 Task: Add Attachment from computer to Card Card0000000053 in Board Board0000000014 in Workspace WS0000000005 in Trello. Add Cover Purple to Card Card0000000053 in Board Board0000000014 in Workspace WS0000000005 in Trello. Add "Move Card To …" Button titled Button0000000053 to "top" of the list "To Do" to Card Card0000000053 in Board Board0000000014 in Workspace WS0000000005 in Trello. Add Description DS0000000053 to Card Card0000000053 in Board Board0000000014 in Workspace WS0000000005 in Trello. Add Comment CM0000000053 to Card Card0000000053 in Board Board0000000014 in Workspace WS0000000005 in Trello
Action: Mouse moved to (416, 461)
Screenshot: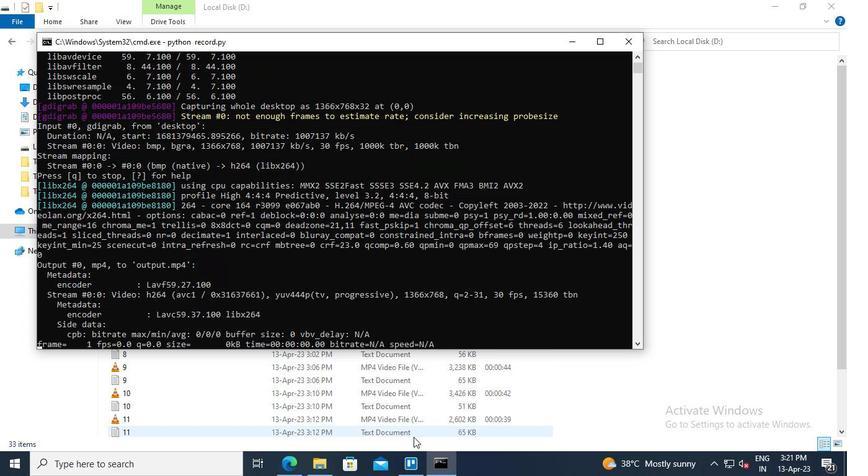 
Action: Mouse pressed left at (416, 461)
Screenshot: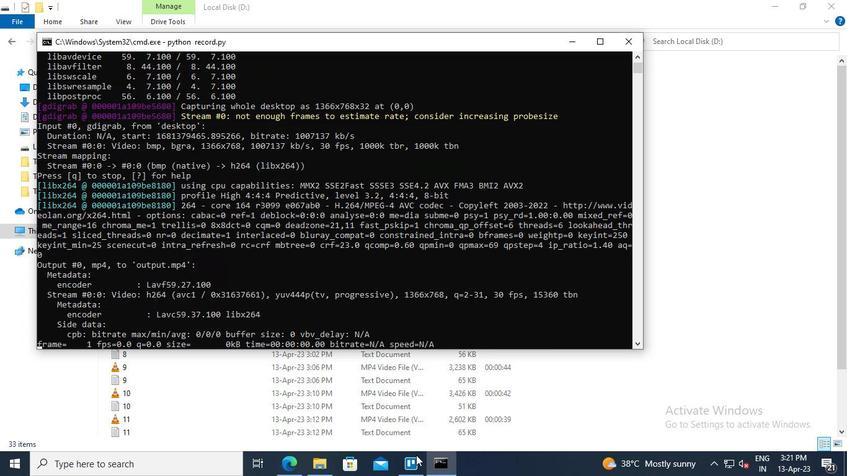 
Action: Mouse moved to (248, 142)
Screenshot: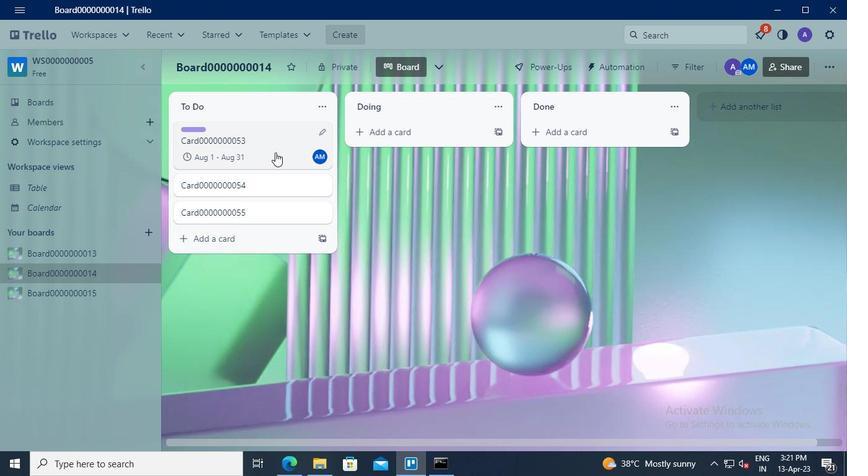 
Action: Mouse pressed left at (248, 142)
Screenshot: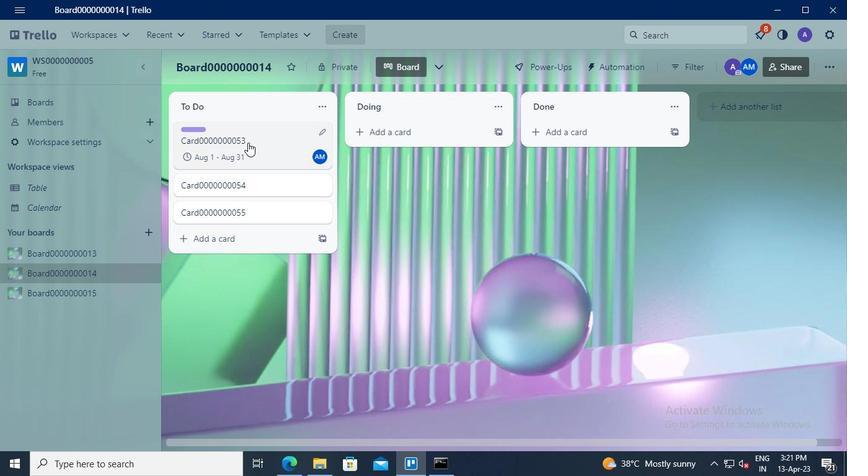 
Action: Mouse moved to (576, 261)
Screenshot: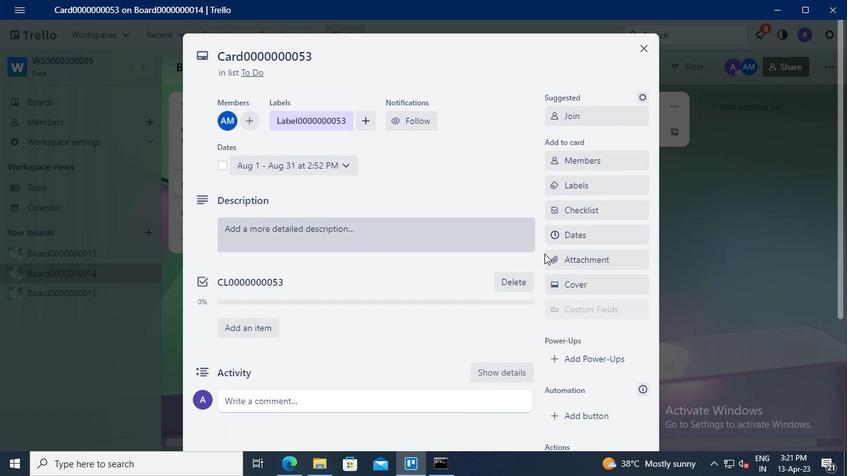 
Action: Mouse pressed left at (576, 261)
Screenshot: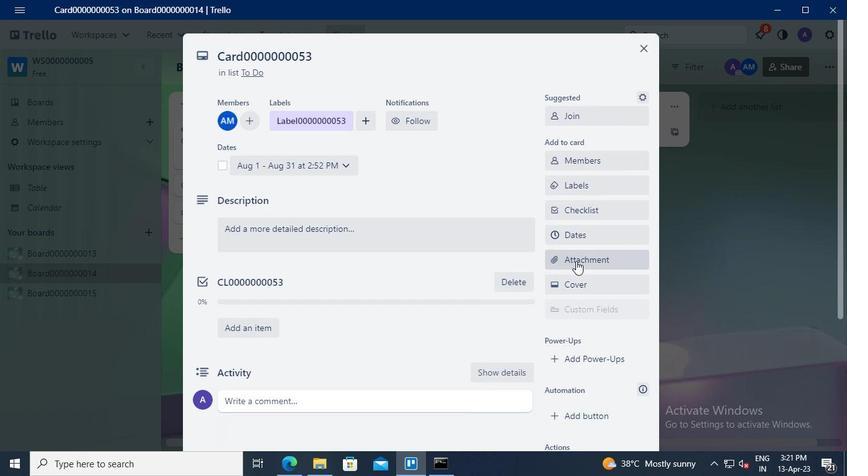 
Action: Mouse moved to (585, 105)
Screenshot: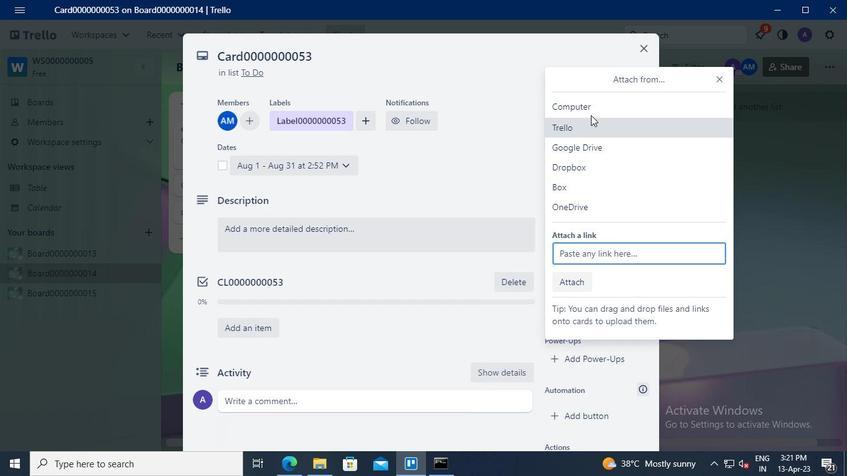 
Action: Mouse pressed left at (585, 105)
Screenshot: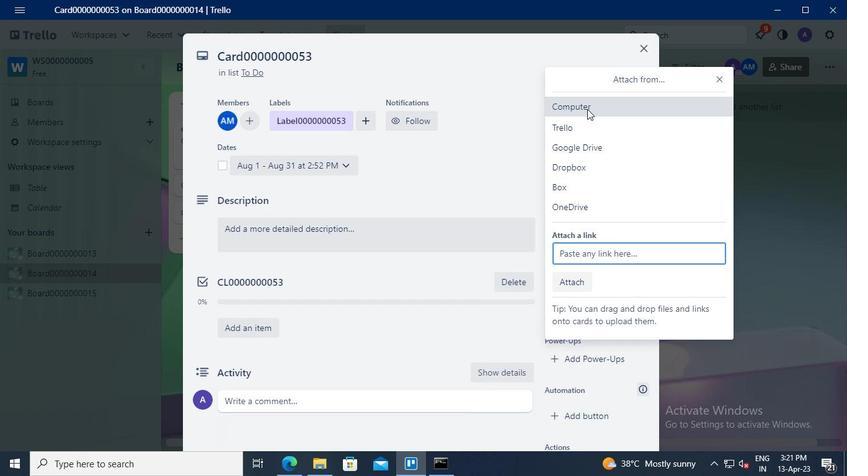 
Action: Mouse moved to (257, 110)
Screenshot: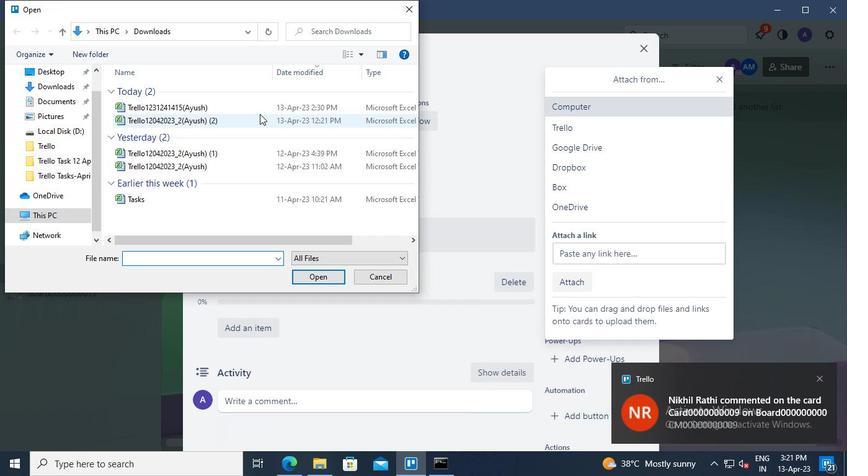 
Action: Mouse pressed left at (257, 110)
Screenshot: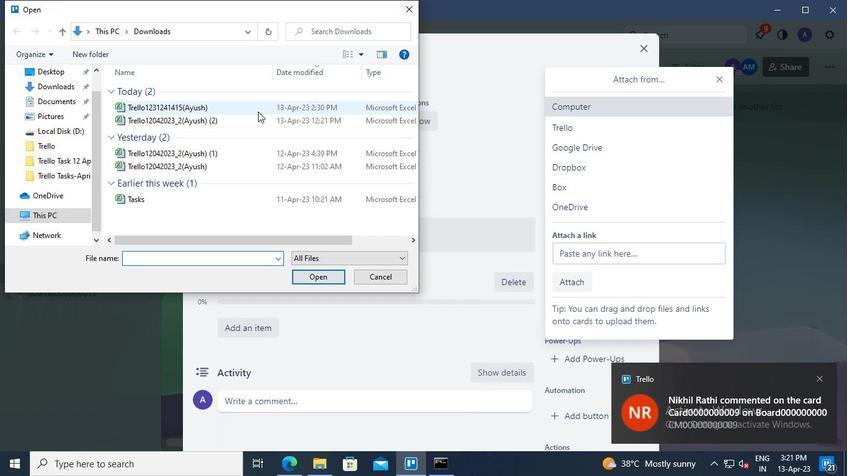 
Action: Mouse moved to (333, 273)
Screenshot: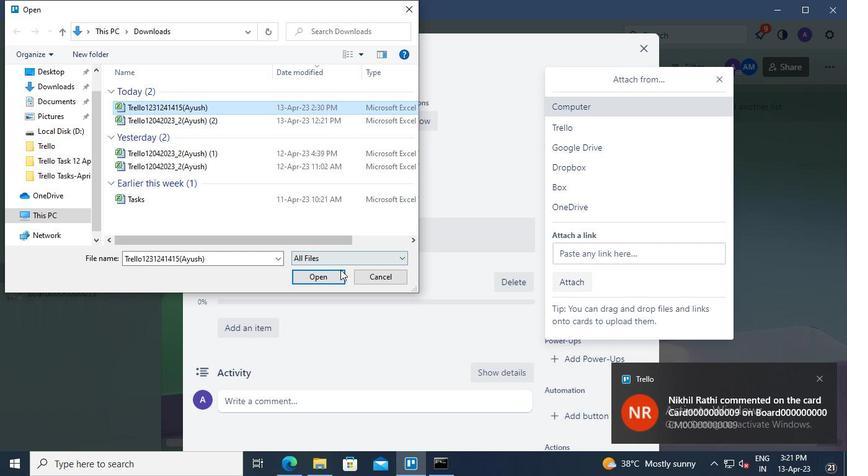 
Action: Mouse pressed left at (333, 273)
Screenshot: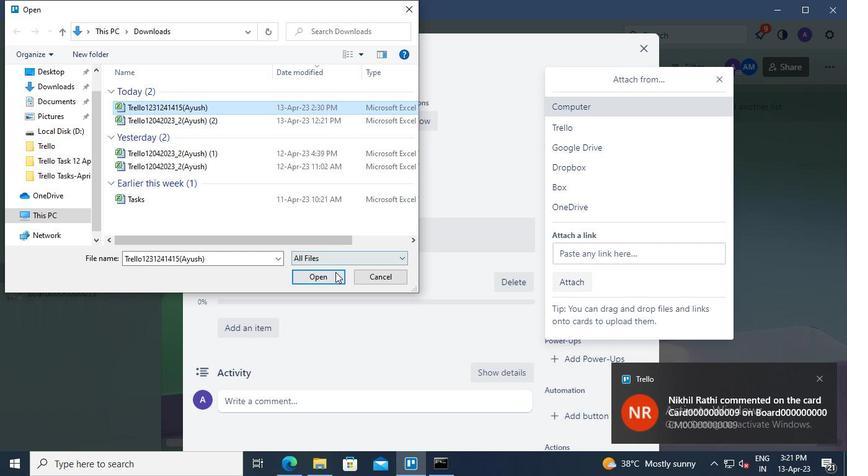
Action: Mouse moved to (568, 281)
Screenshot: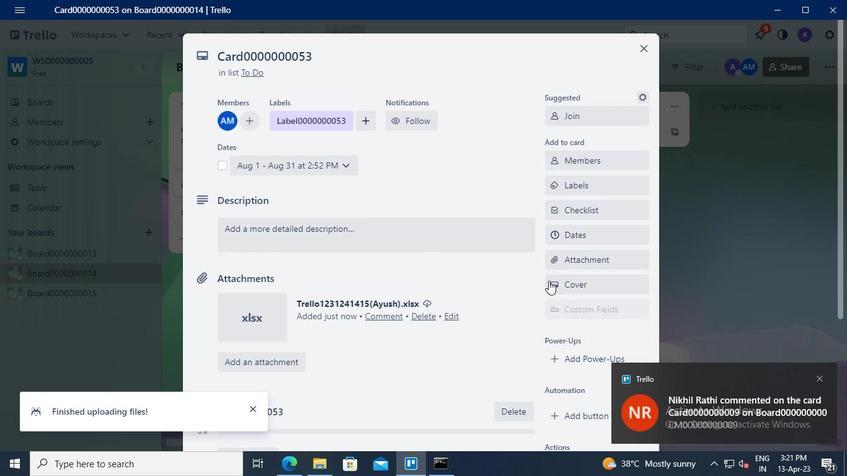 
Action: Mouse pressed left at (568, 281)
Screenshot: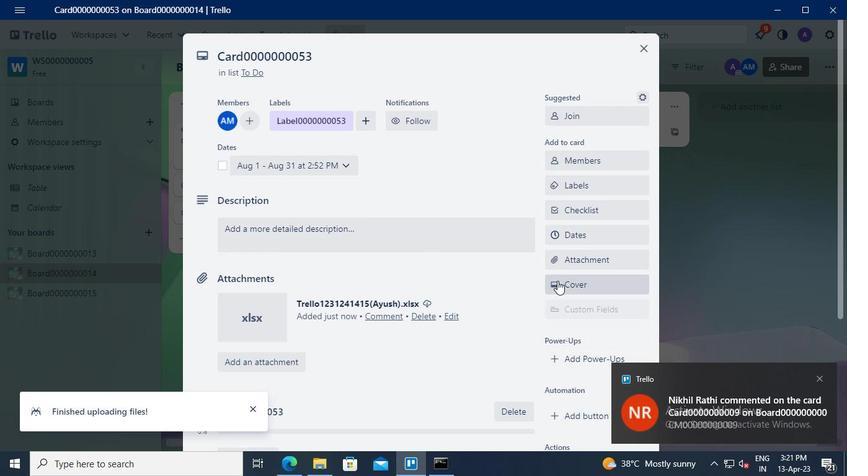 
Action: Mouse moved to (707, 204)
Screenshot: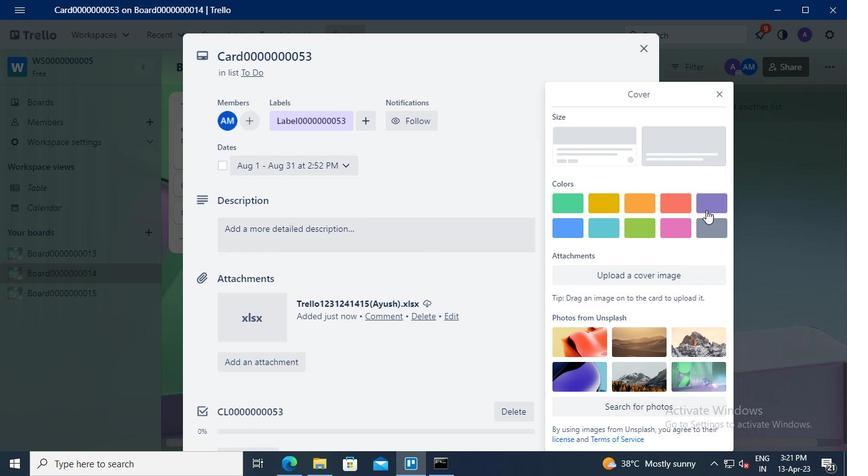 
Action: Mouse pressed left at (707, 204)
Screenshot: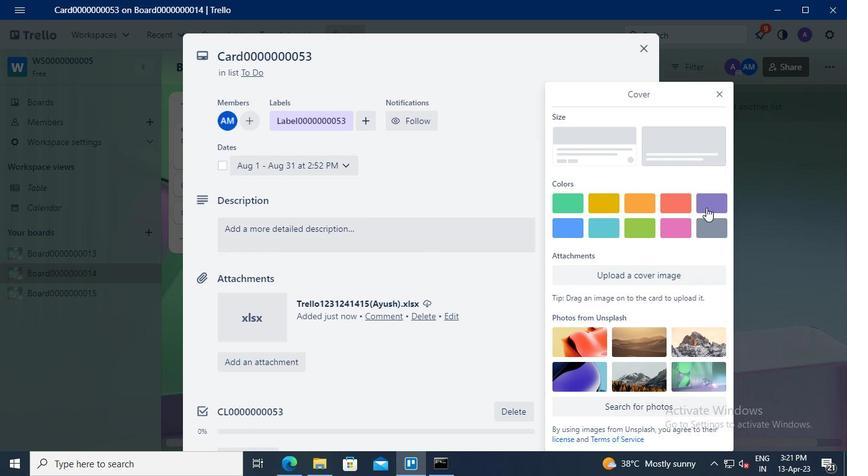 
Action: Mouse moved to (721, 73)
Screenshot: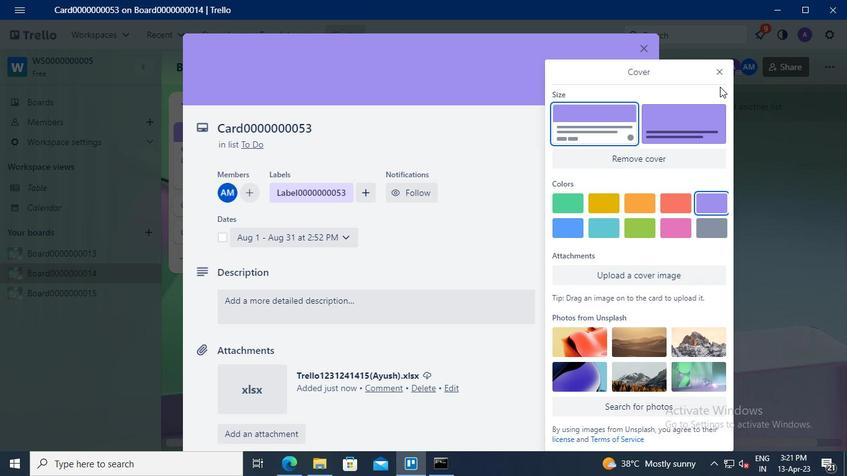 
Action: Mouse pressed left at (721, 73)
Screenshot: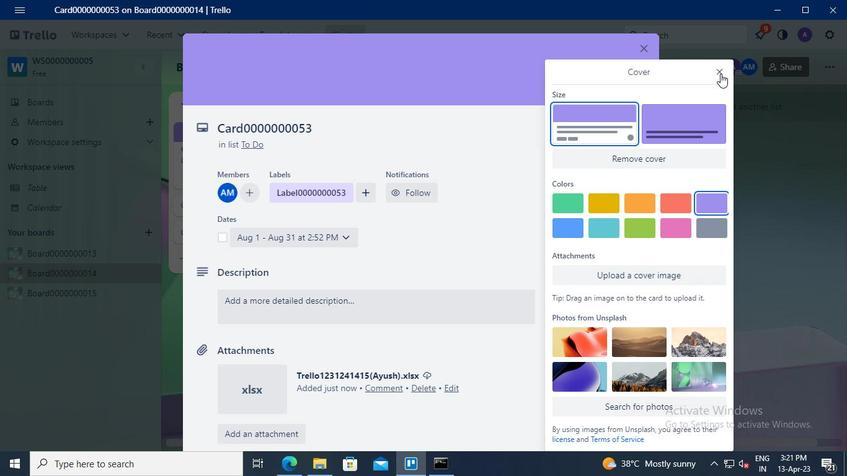 
Action: Mouse moved to (603, 274)
Screenshot: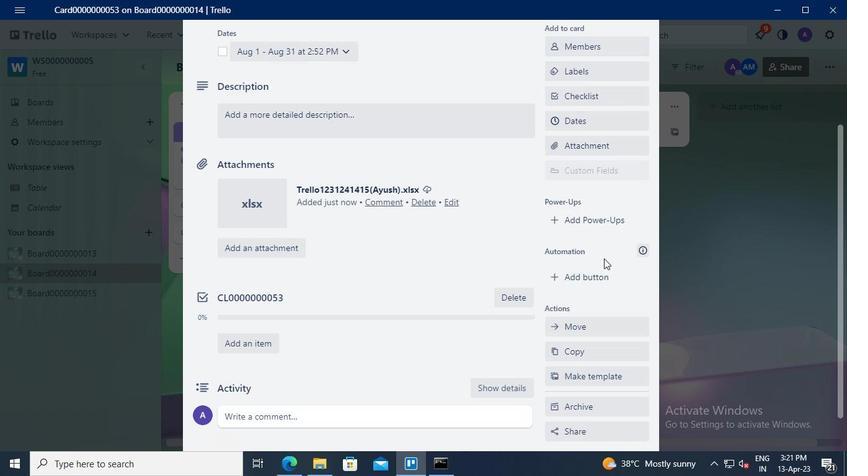 
Action: Mouse pressed left at (603, 274)
Screenshot: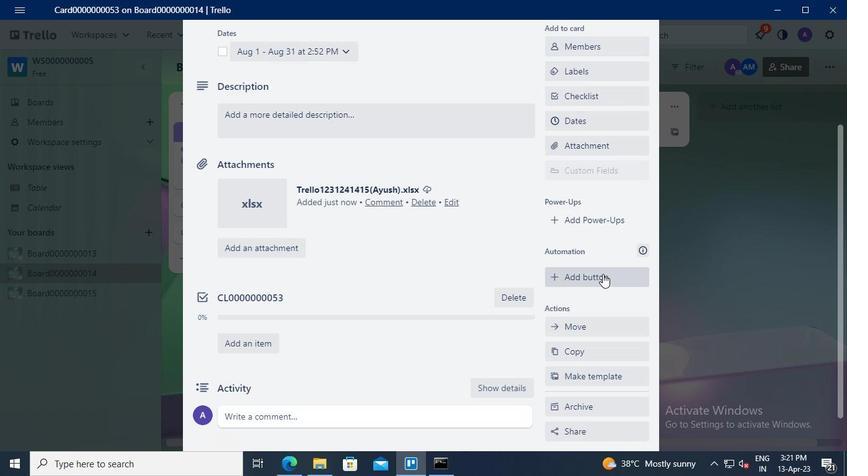 
Action: Mouse moved to (622, 119)
Screenshot: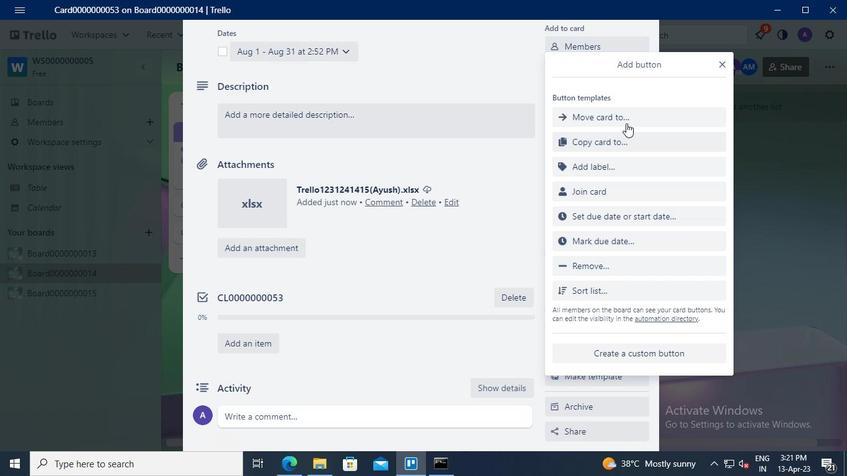 
Action: Mouse pressed left at (622, 119)
Screenshot: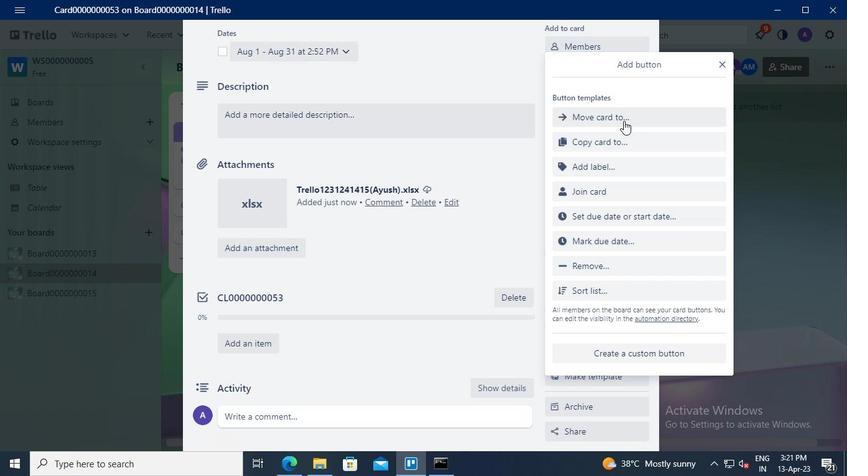 
Action: Keyboard Key.shift
Screenshot: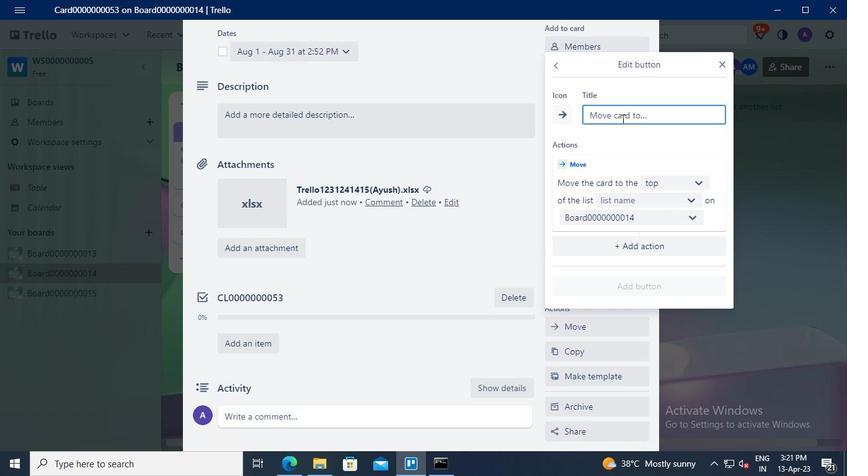 
Action: Keyboard B
Screenshot: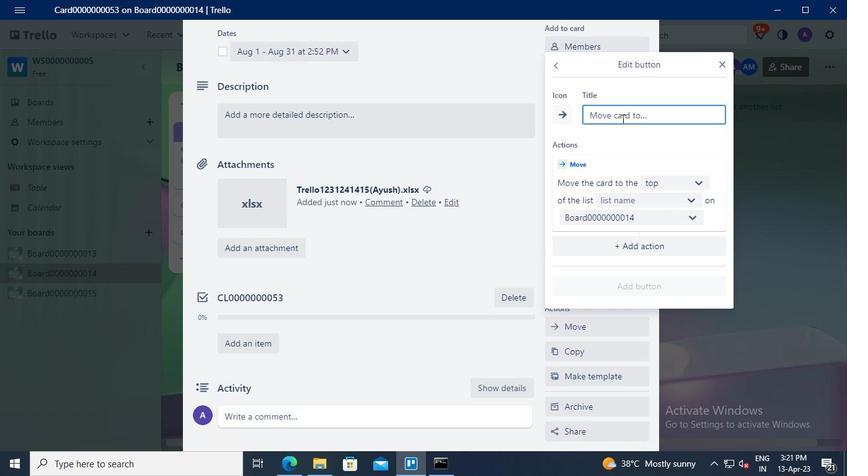 
Action: Keyboard u
Screenshot: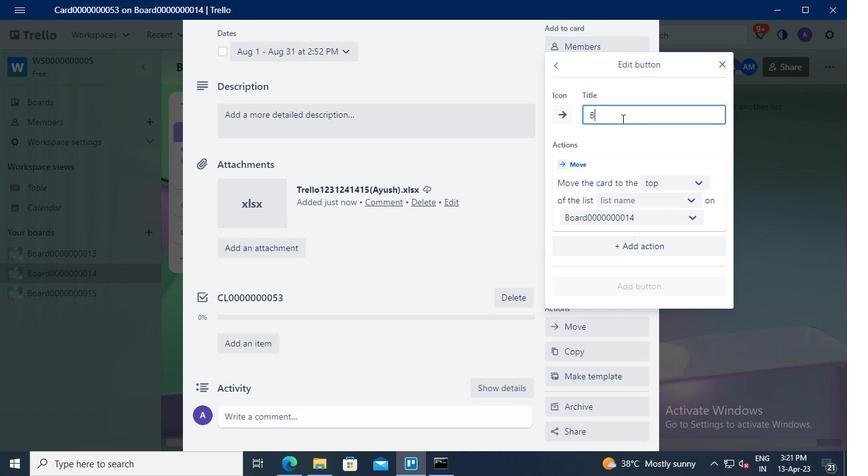 
Action: Keyboard t
Screenshot: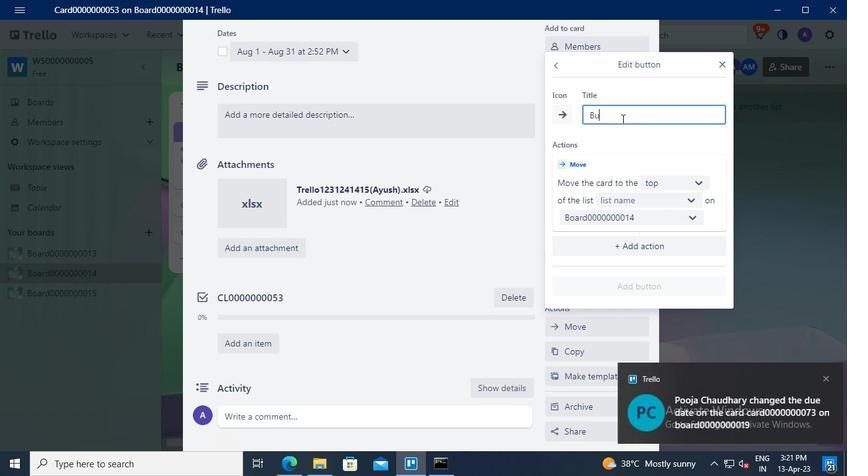 
Action: Keyboard t
Screenshot: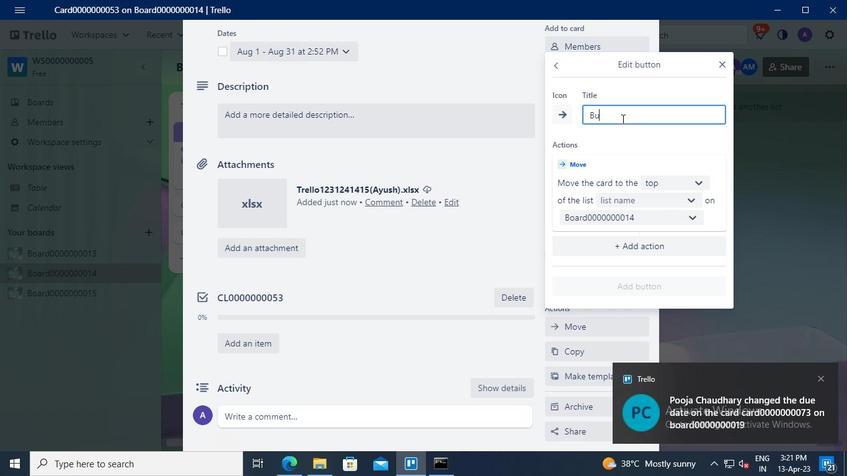 
Action: Keyboard o
Screenshot: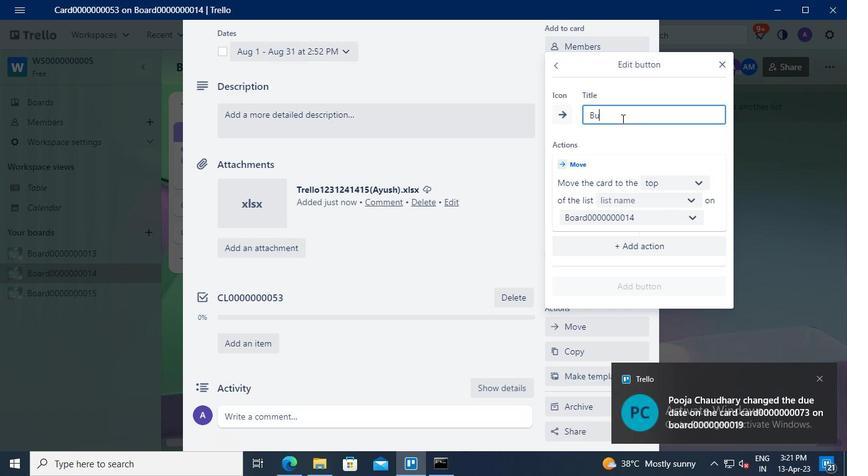 
Action: Keyboard n
Screenshot: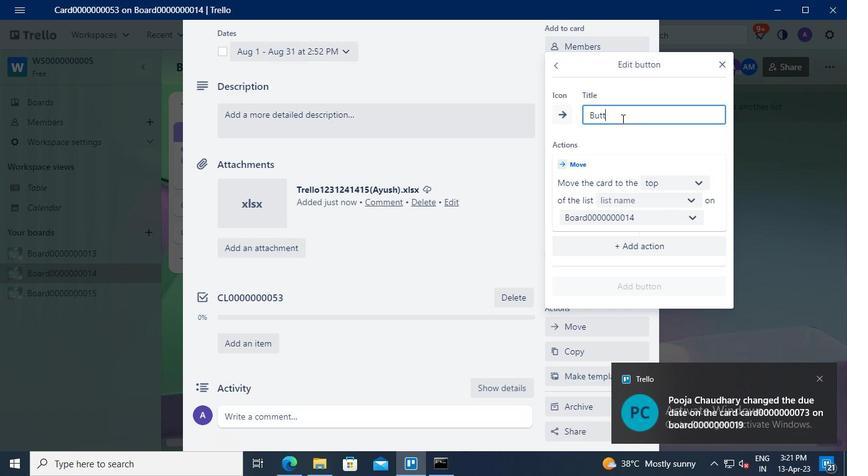
Action: Keyboard <96>
Screenshot: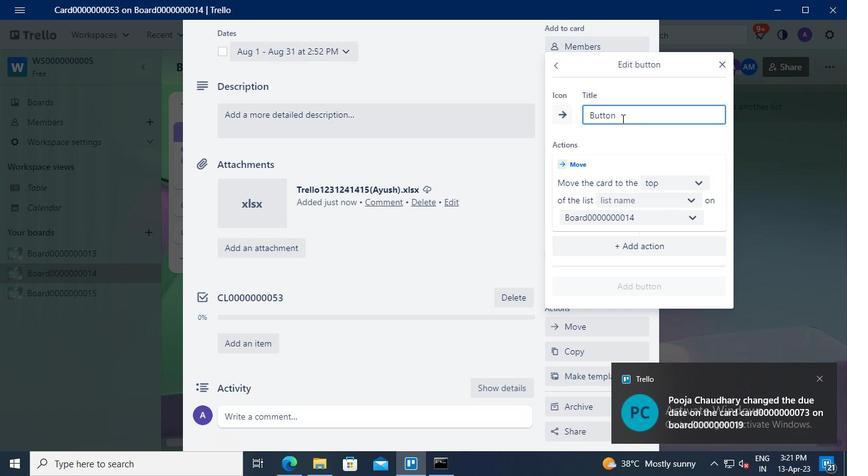 
Action: Keyboard <96>
Screenshot: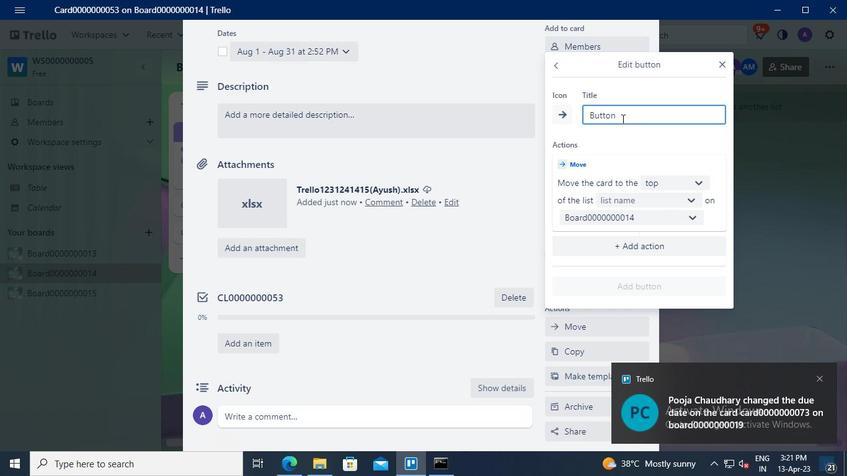 
Action: Keyboard <96>
Screenshot: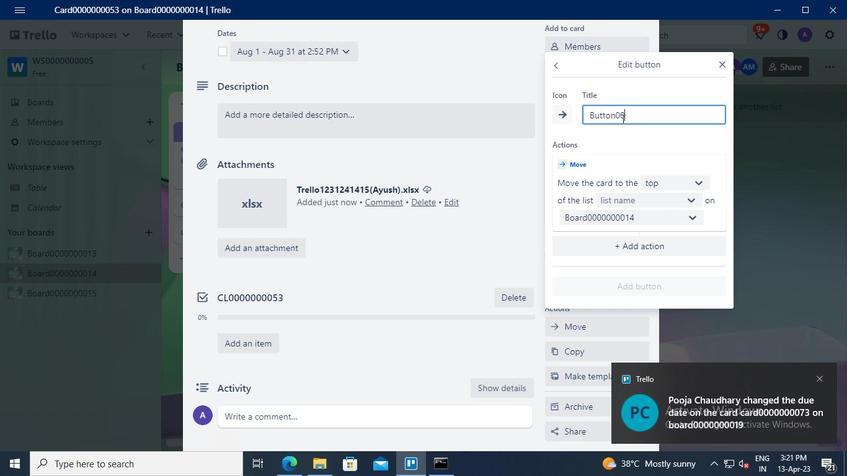 
Action: Keyboard <96>
Screenshot: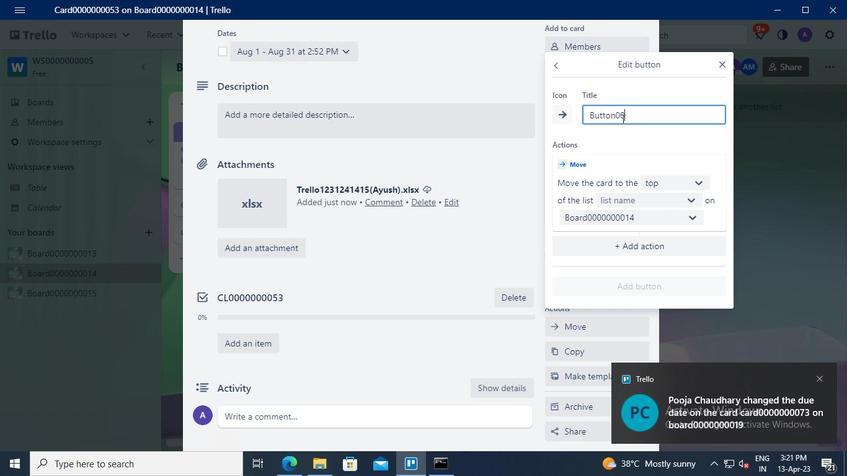 
Action: Keyboard <96>
Screenshot: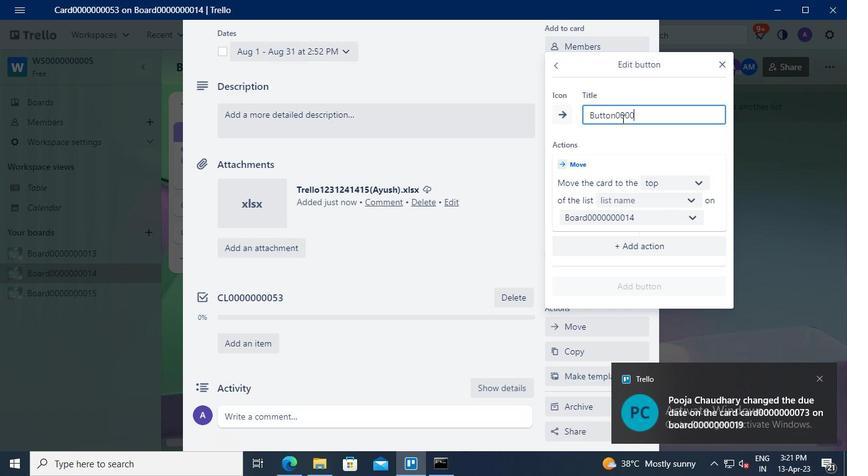 
Action: Keyboard <96>
Screenshot: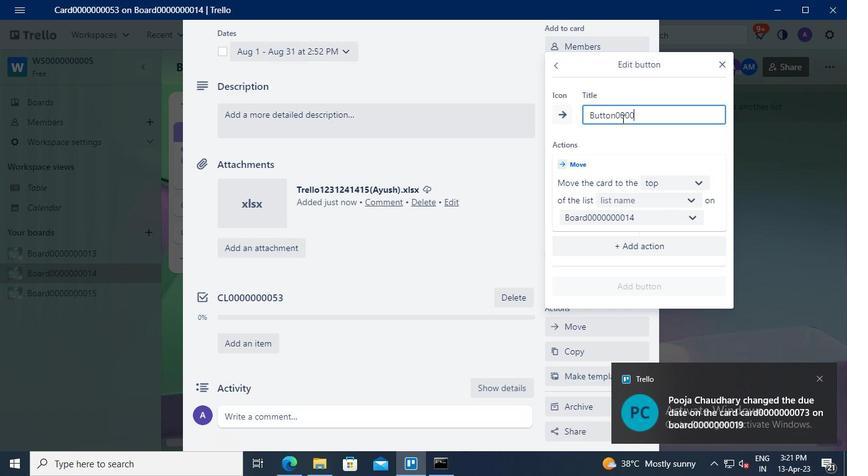 
Action: Keyboard <96>
Screenshot: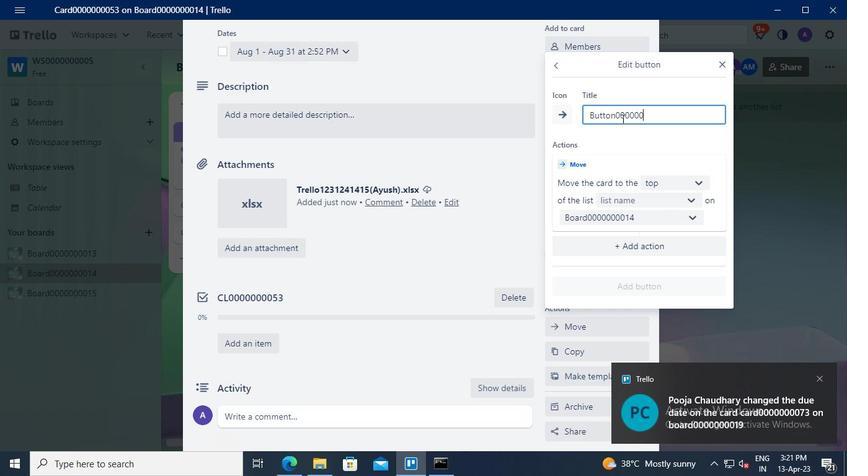 
Action: Keyboard <96>
Screenshot: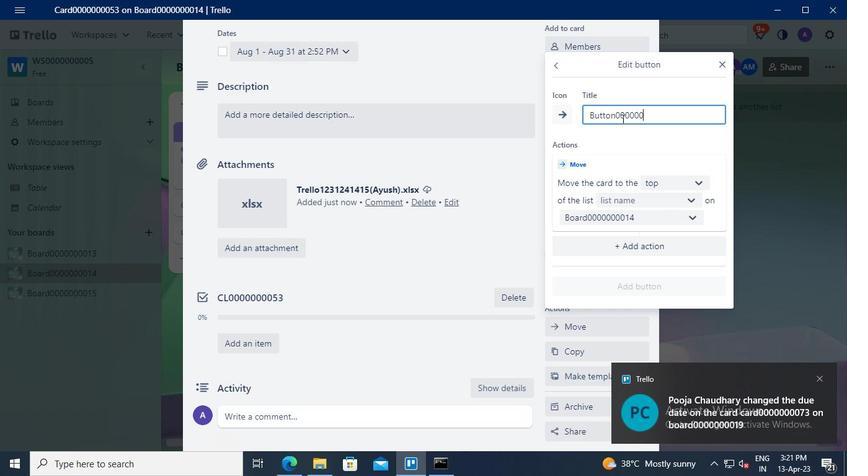 
Action: Keyboard <101>
Screenshot: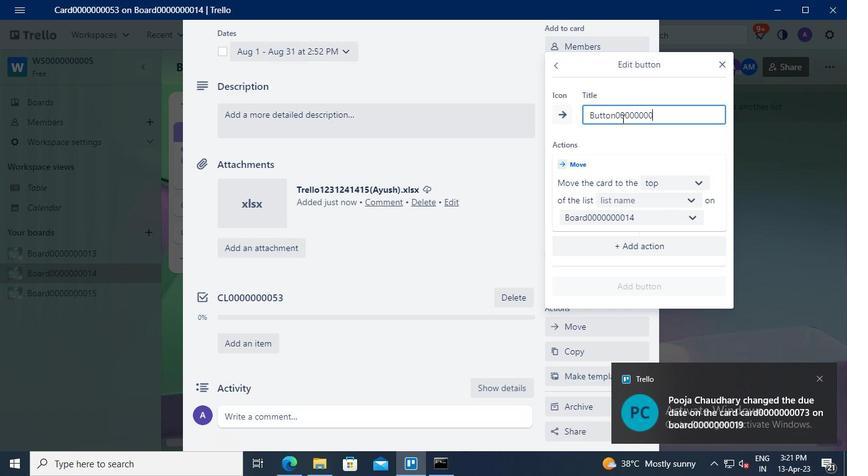
Action: Keyboard <99>
Screenshot: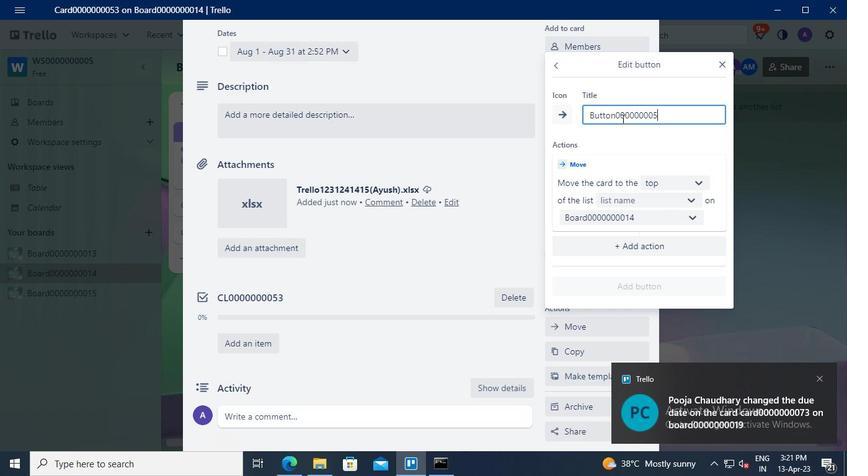 
Action: Mouse moved to (659, 180)
Screenshot: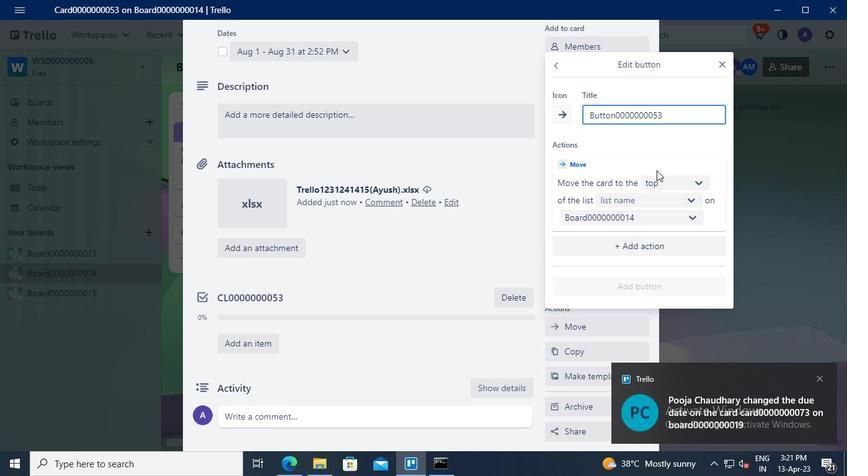 
Action: Mouse pressed left at (659, 180)
Screenshot: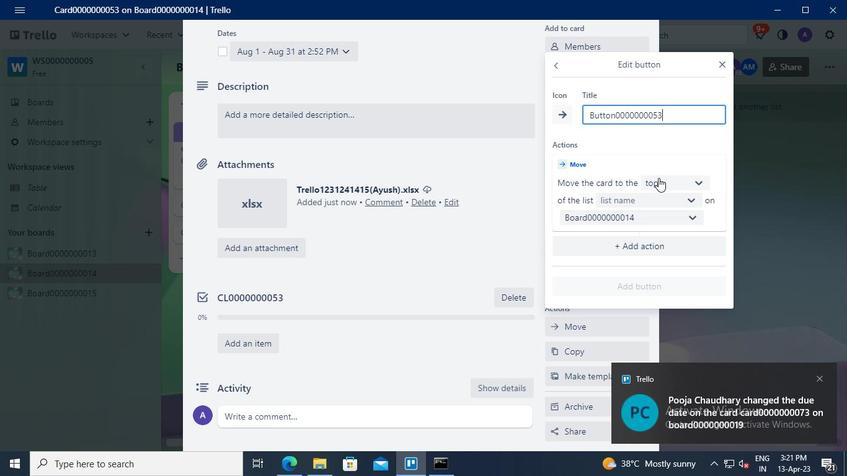 
Action: Mouse moved to (667, 204)
Screenshot: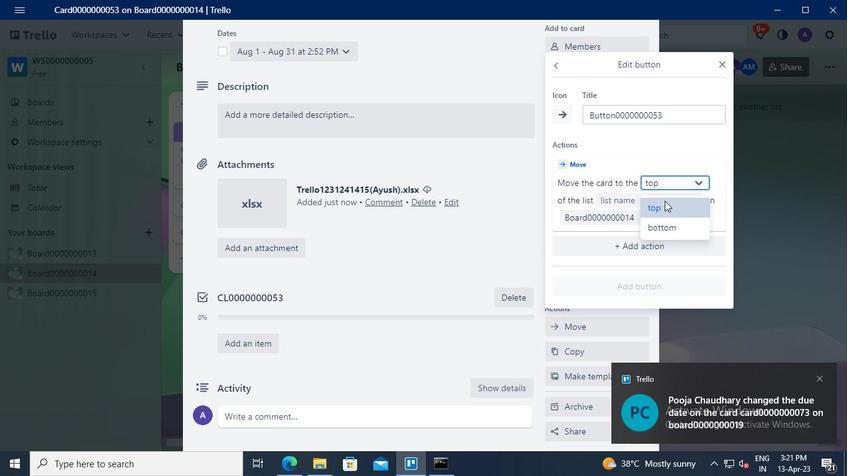 
Action: Mouse pressed left at (667, 204)
Screenshot: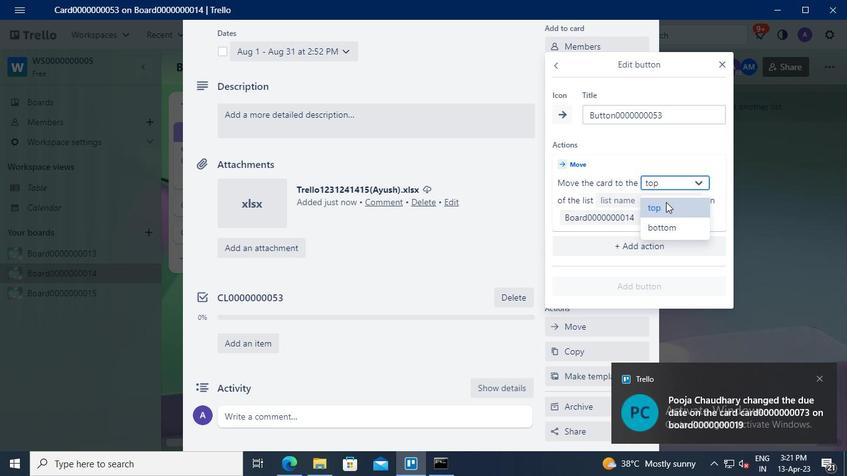 
Action: Mouse moved to (651, 199)
Screenshot: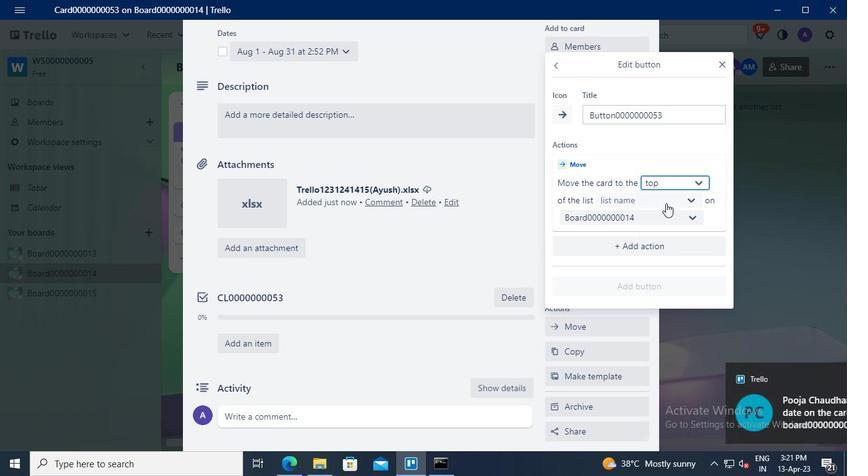 
Action: Mouse pressed left at (651, 199)
Screenshot: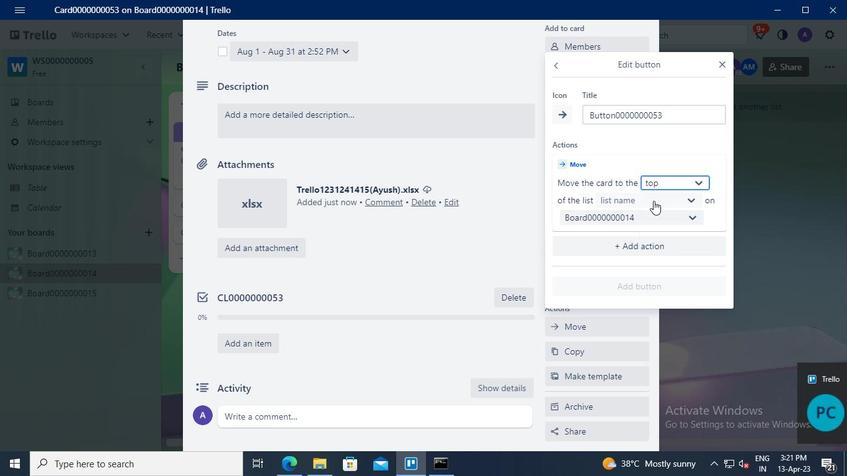 
Action: Mouse moved to (635, 219)
Screenshot: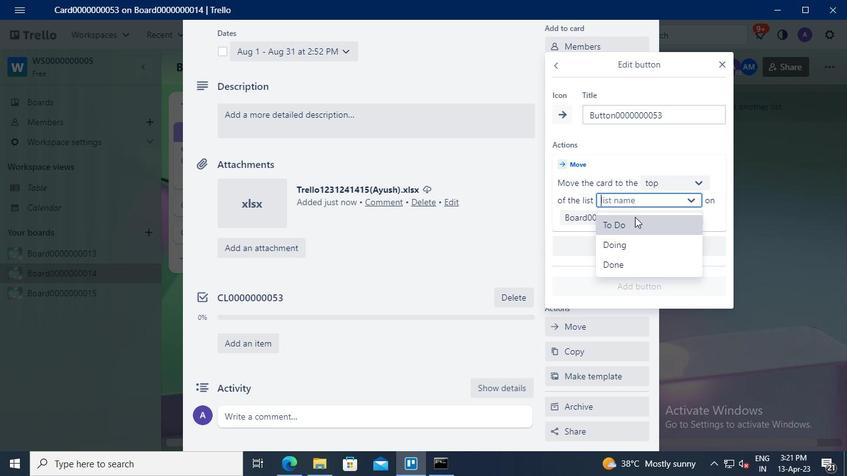 
Action: Mouse pressed left at (635, 219)
Screenshot: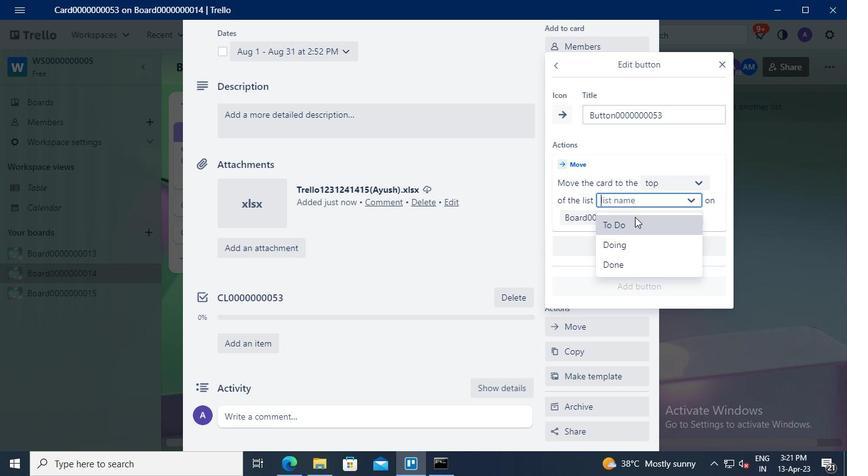 
Action: Mouse moved to (658, 284)
Screenshot: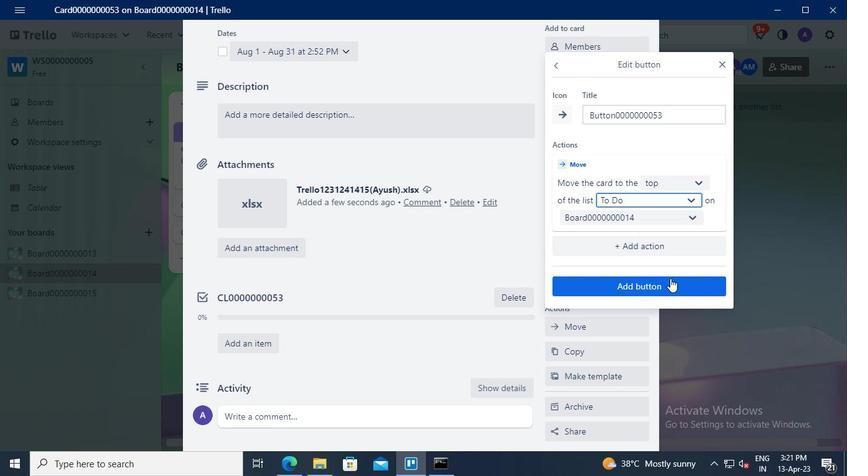 
Action: Mouse pressed left at (658, 284)
Screenshot: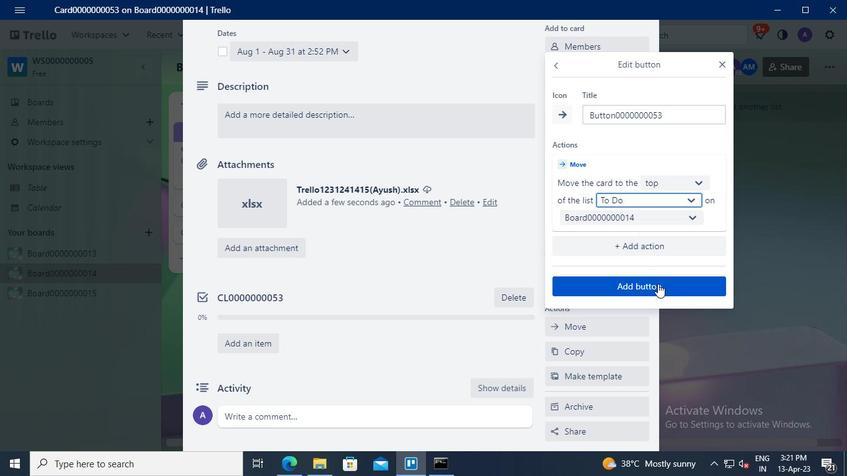 
Action: Mouse moved to (310, 126)
Screenshot: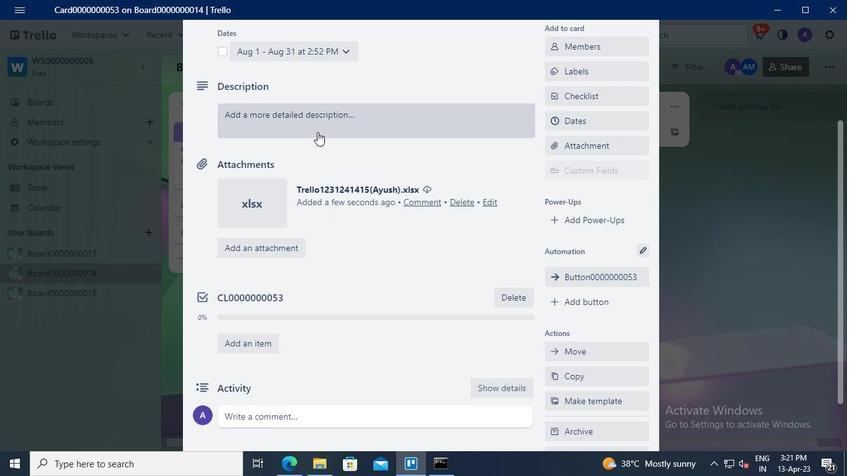 
Action: Mouse pressed left at (310, 126)
Screenshot: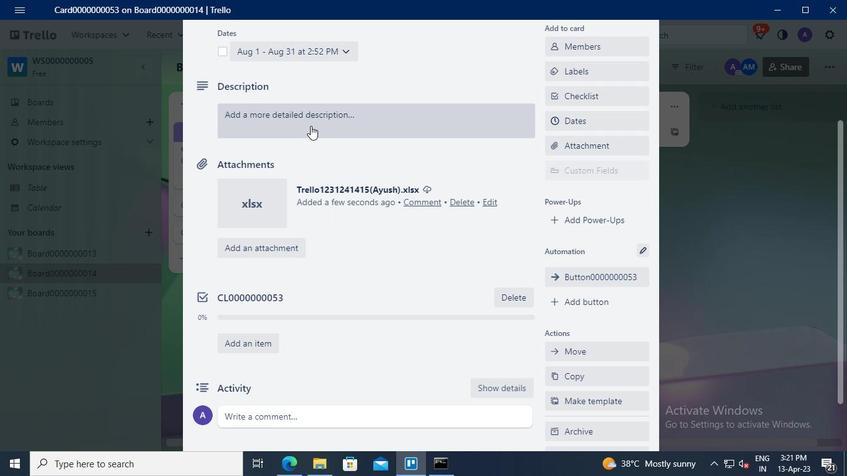 
Action: Mouse moved to (299, 176)
Screenshot: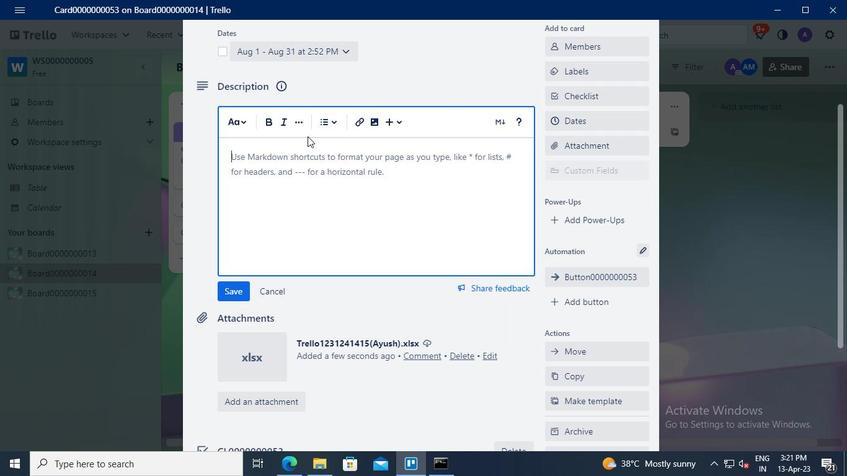 
Action: Keyboard Key.shift
Screenshot: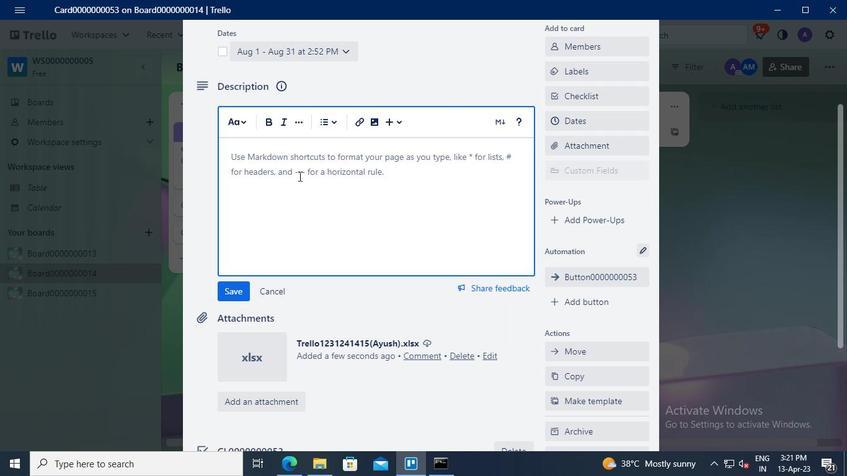 
Action: Keyboard D
Screenshot: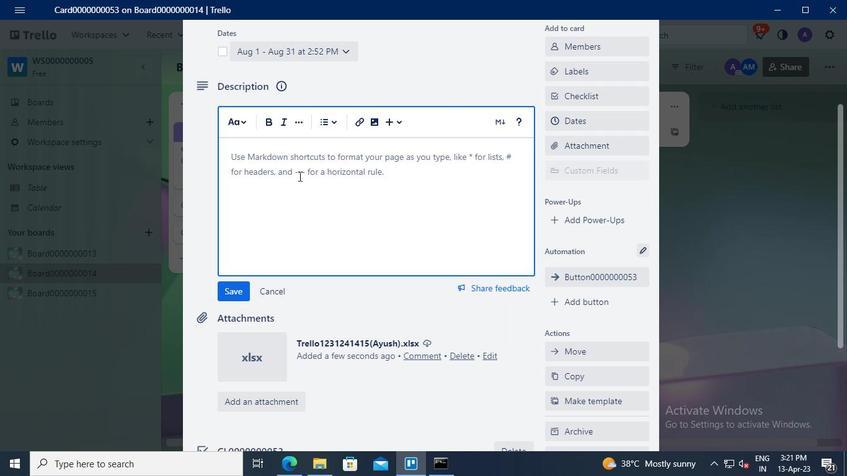
Action: Keyboard S
Screenshot: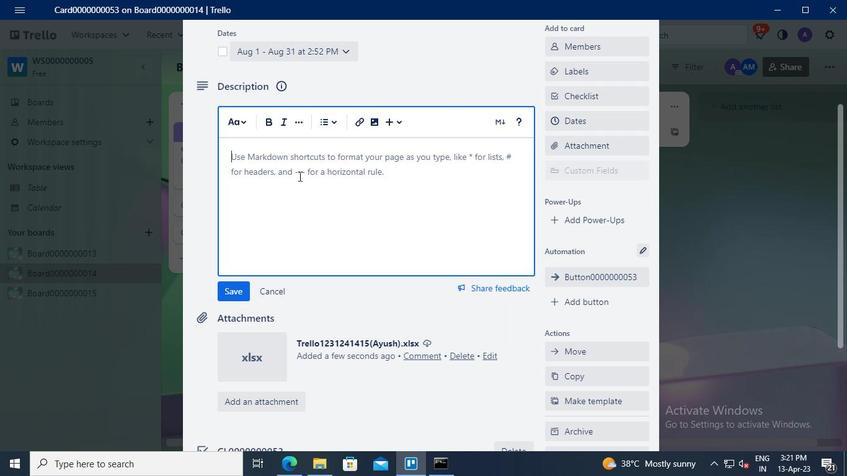 
Action: Keyboard <96>
Screenshot: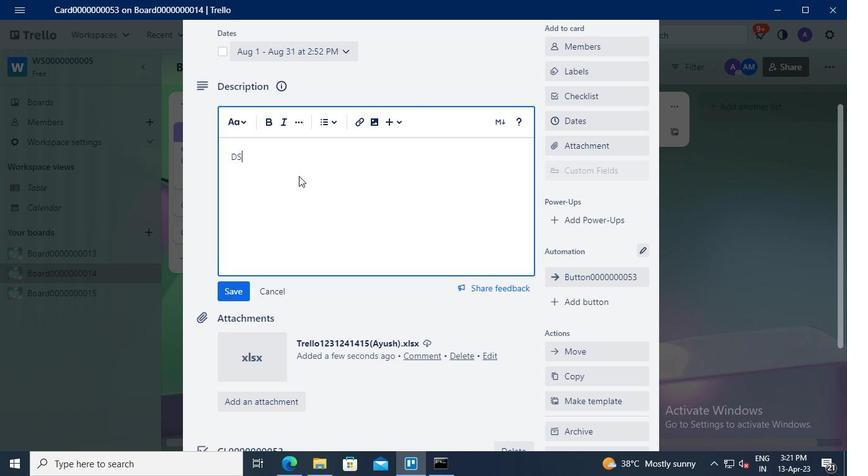 
Action: Keyboard <96>
Screenshot: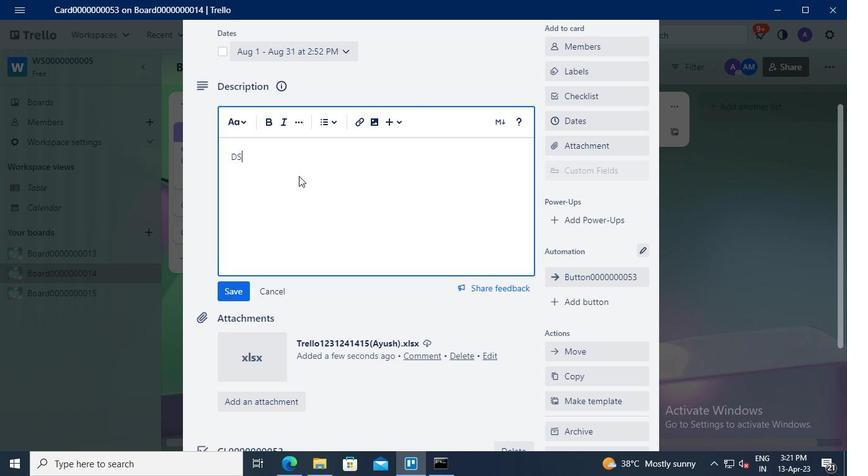 
Action: Keyboard <96>
Screenshot: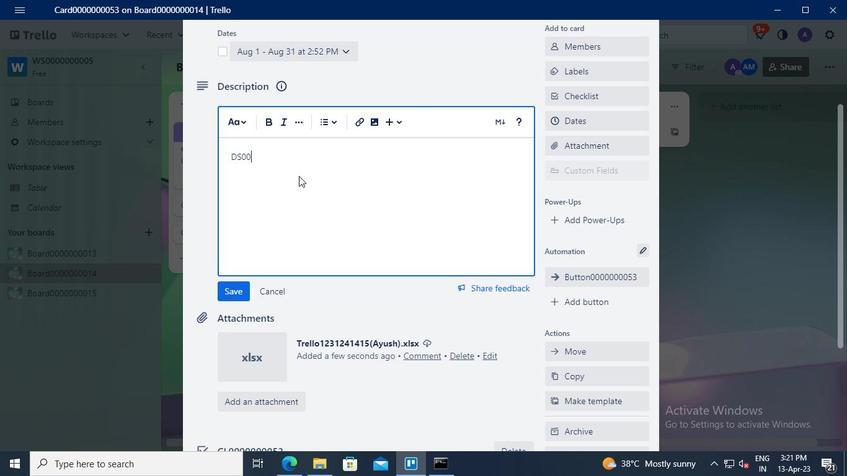 
Action: Keyboard <96>
Screenshot: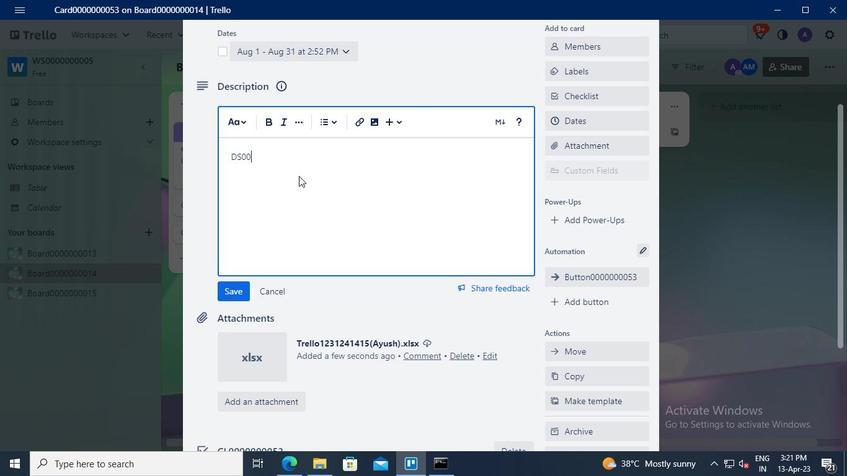 
Action: Keyboard <96>
Screenshot: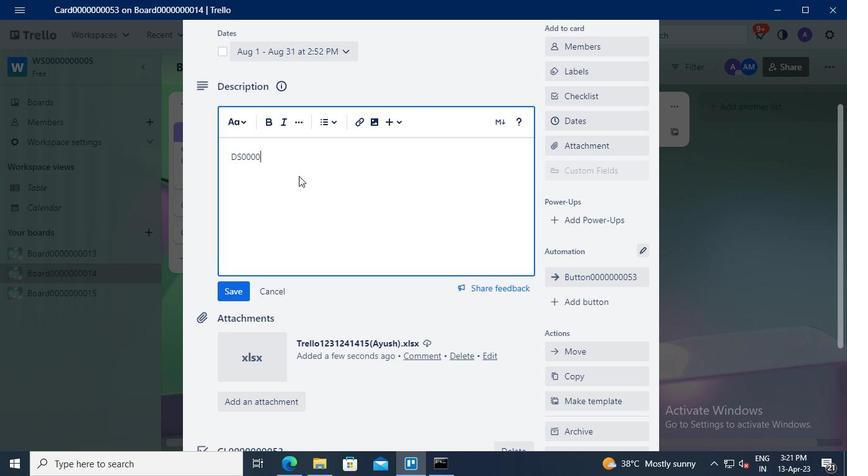 
Action: Keyboard <96>
Screenshot: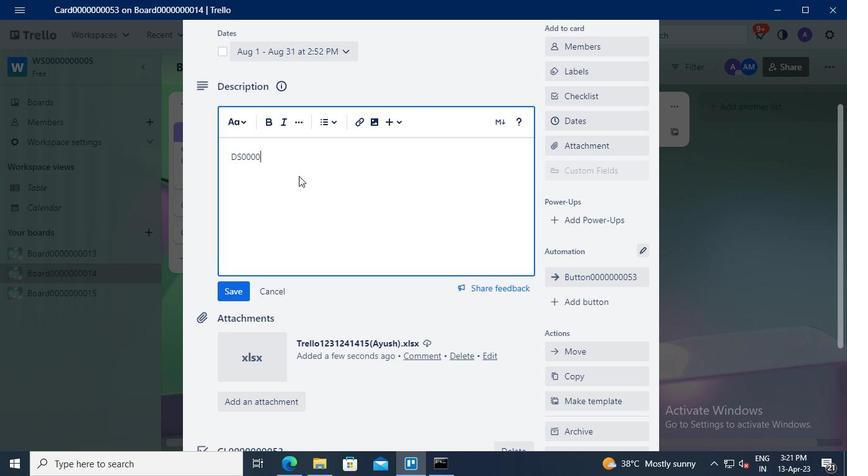 
Action: Keyboard <96>
Screenshot: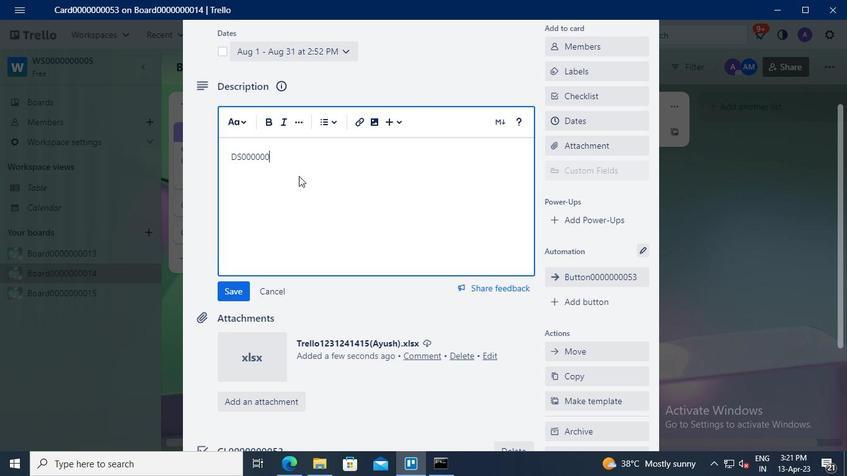 
Action: Keyboard <96>
Screenshot: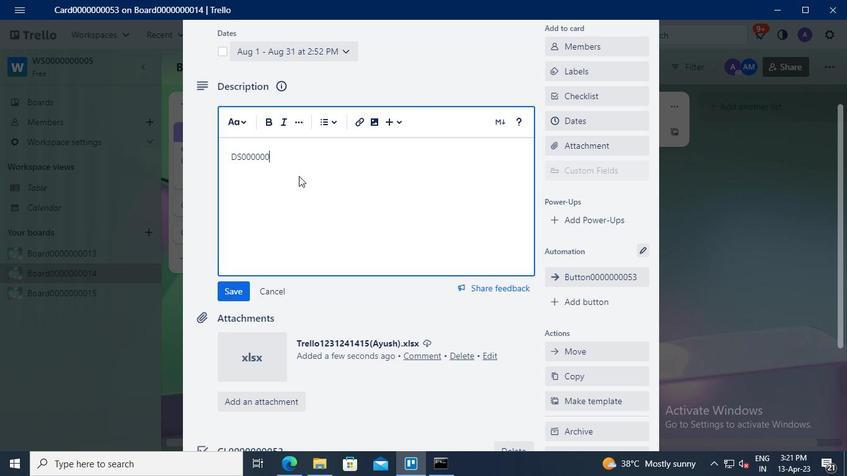 
Action: Keyboard <101>
Screenshot: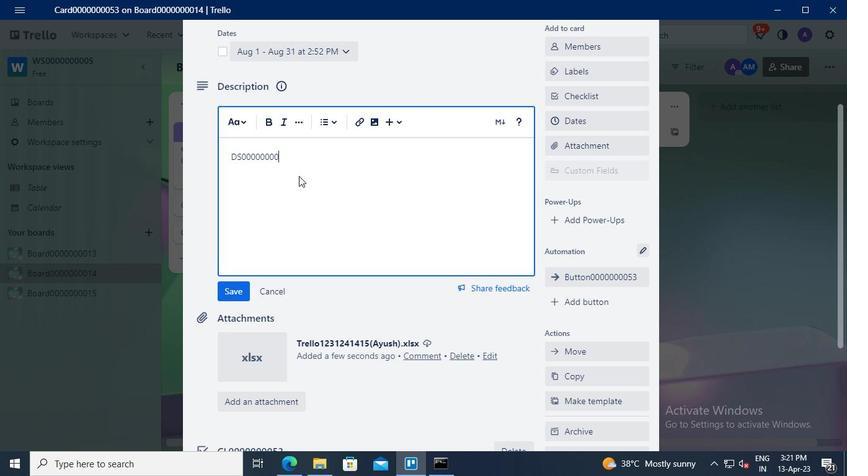 
Action: Keyboard <99>
Screenshot: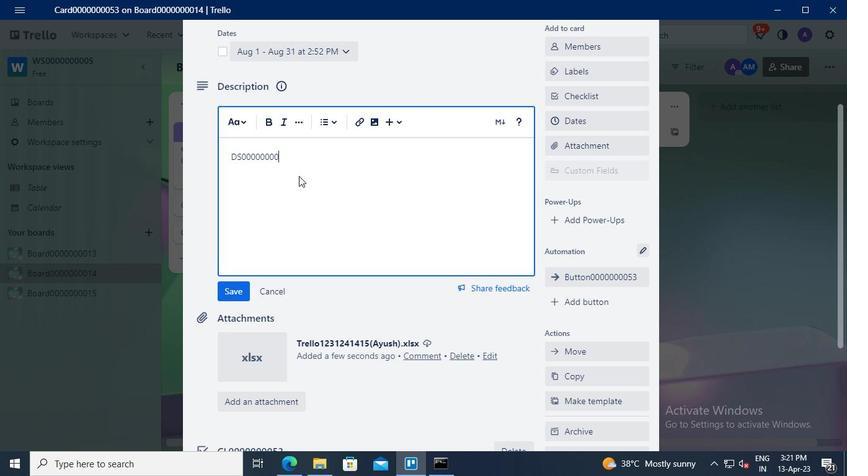 
Action: Mouse moved to (237, 291)
Screenshot: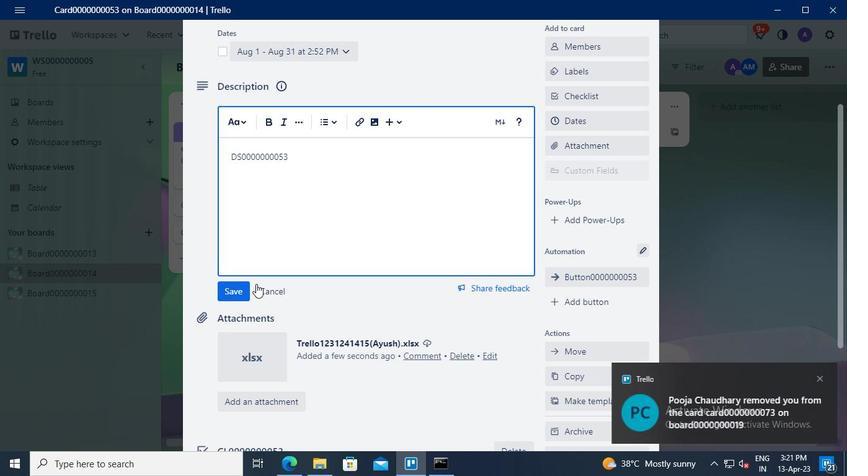 
Action: Mouse pressed left at (237, 291)
Screenshot: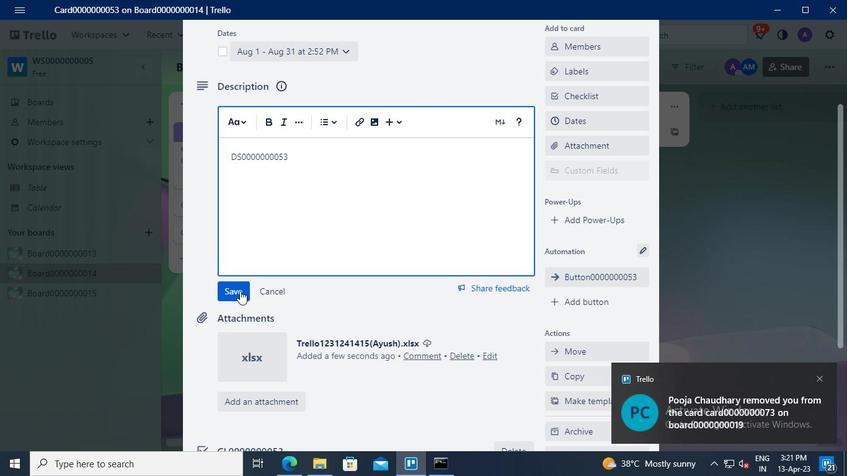 
Action: Mouse moved to (258, 332)
Screenshot: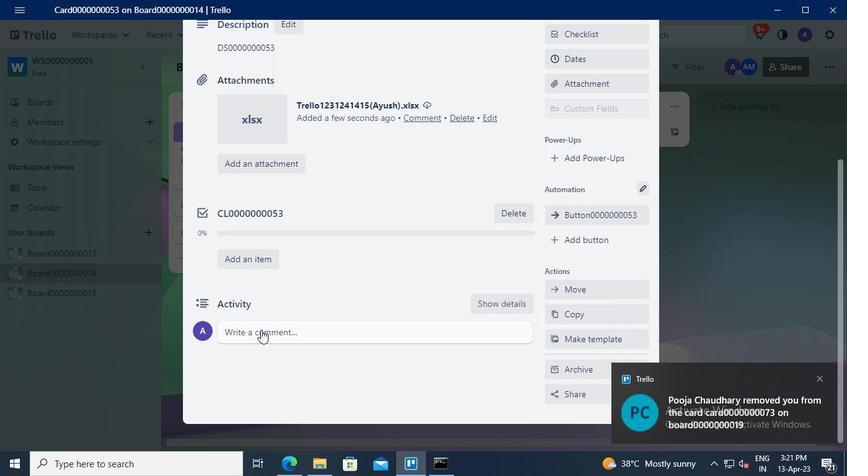
Action: Mouse pressed left at (258, 332)
Screenshot: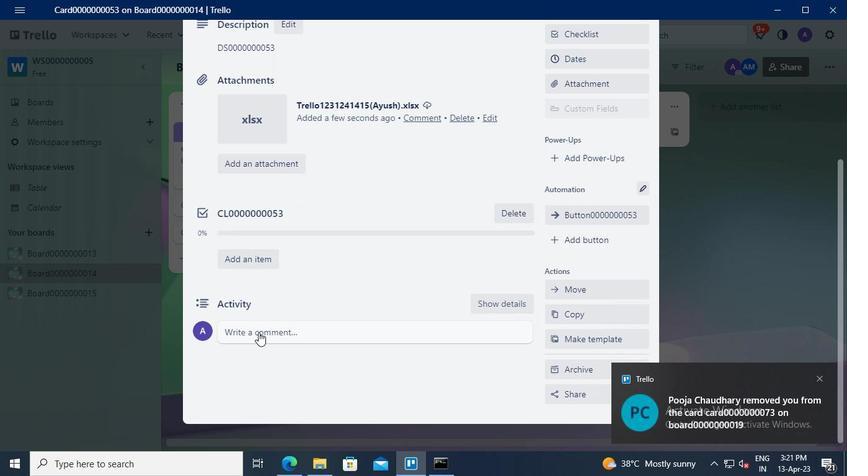 
Action: Mouse moved to (263, 342)
Screenshot: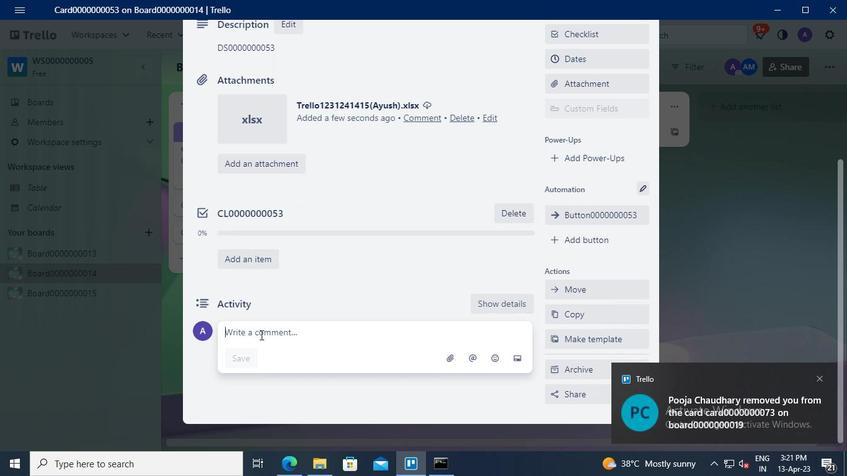 
Action: Keyboard Key.shift
Screenshot: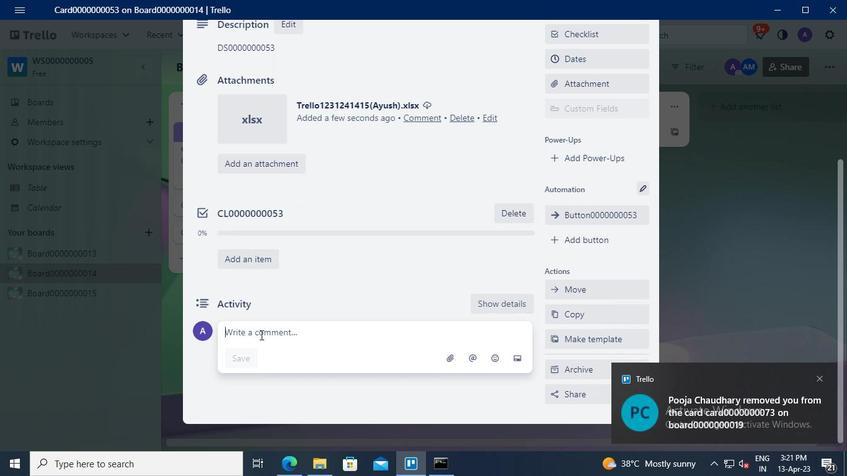 
Action: Keyboard C
Screenshot: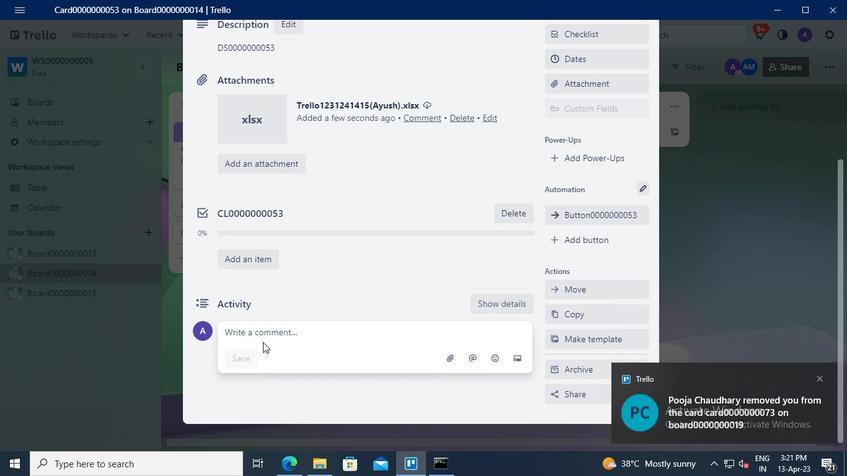 
Action: Keyboard M
Screenshot: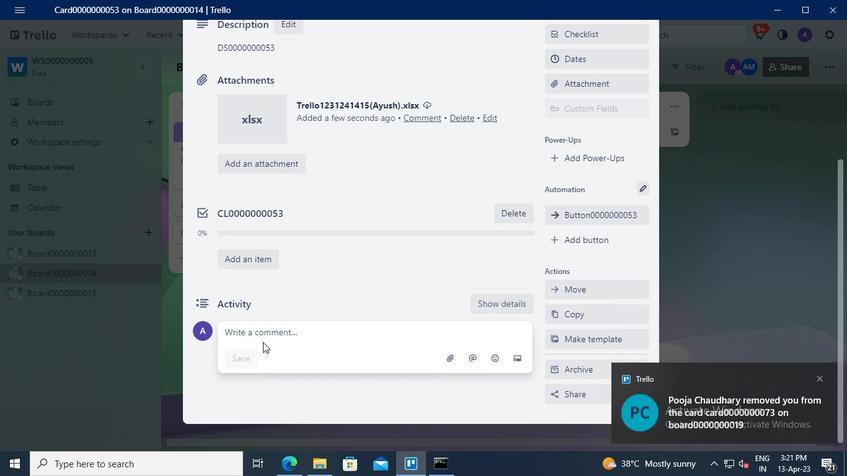 
Action: Keyboard <96>
Screenshot: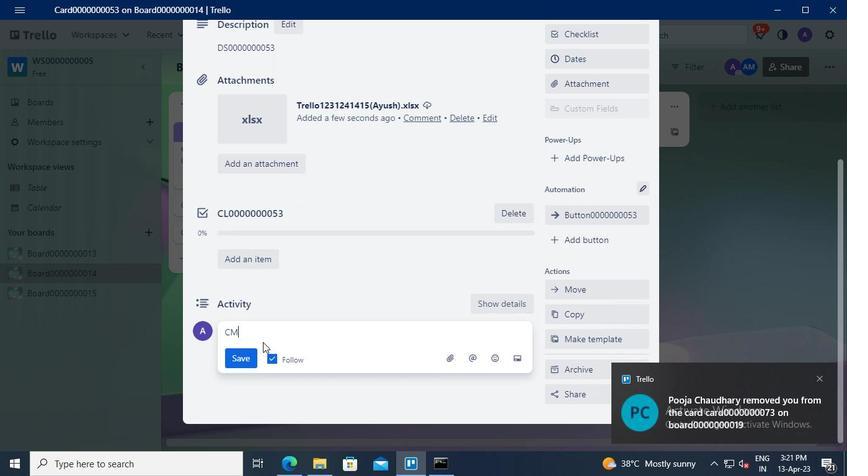 
Action: Keyboard <96>
Screenshot: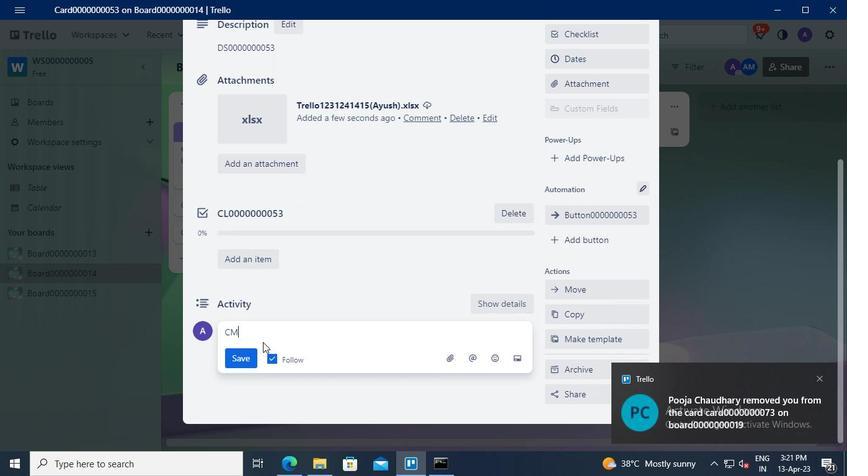 
Action: Keyboard <96>
Screenshot: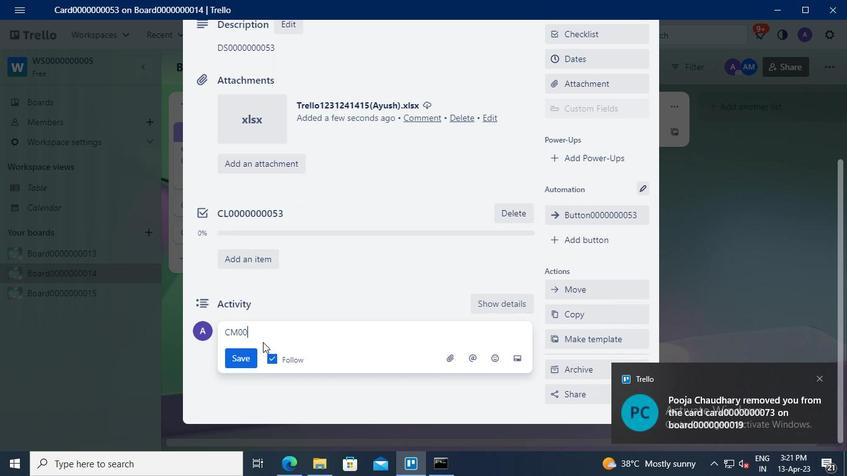 
Action: Keyboard <96>
Screenshot: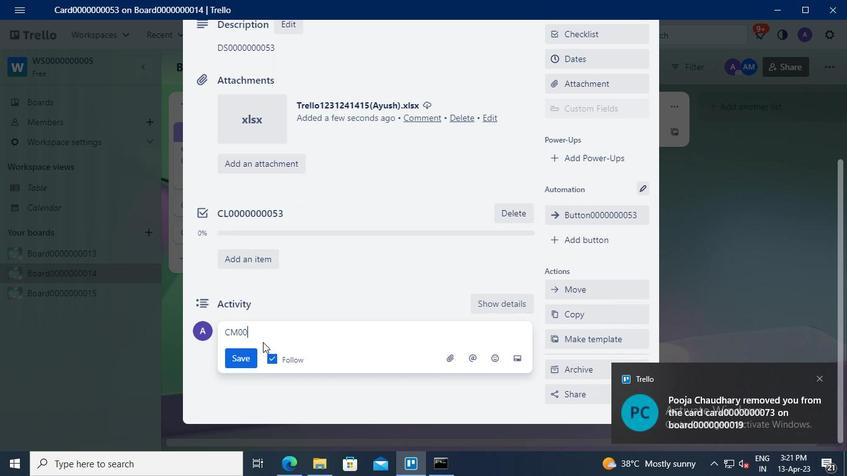 
Action: Keyboard <96>
Screenshot: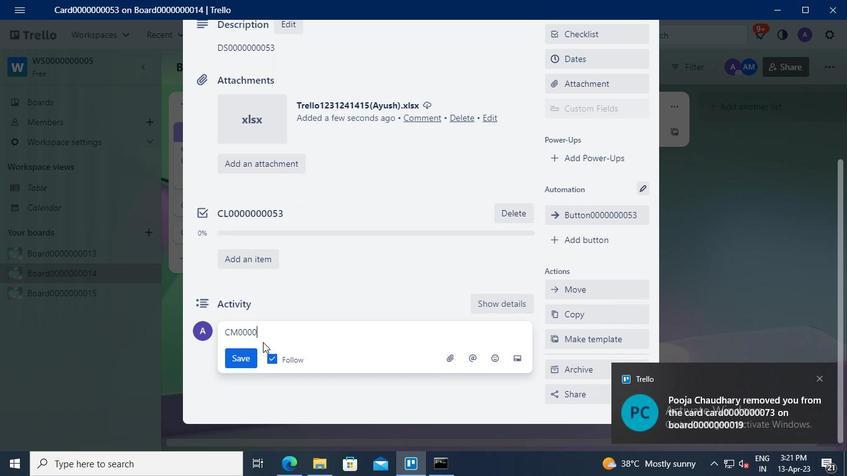 
Action: Keyboard <96>
Screenshot: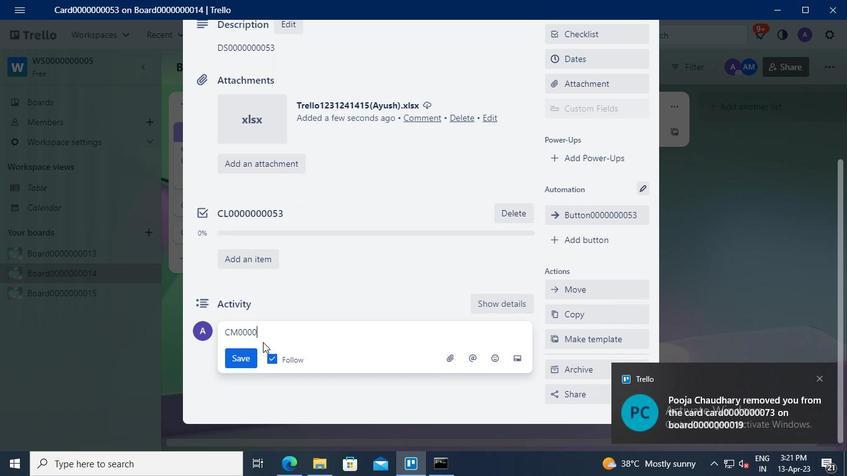 
Action: Keyboard <96>
Screenshot: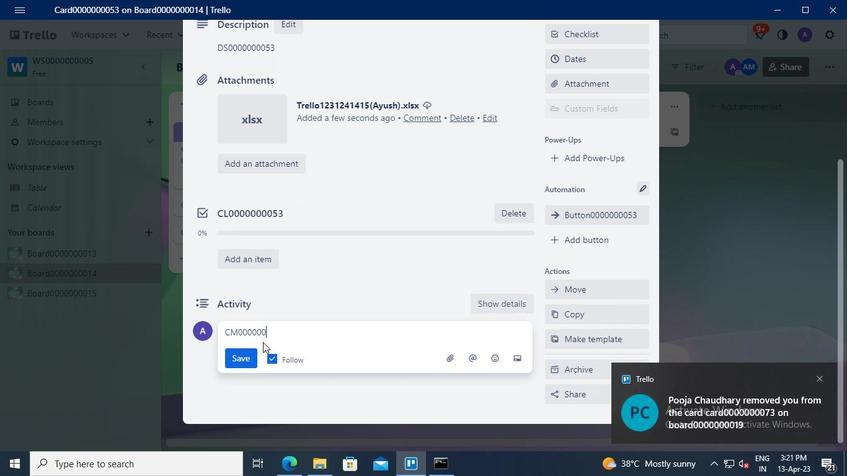 
Action: Keyboard <96>
Screenshot: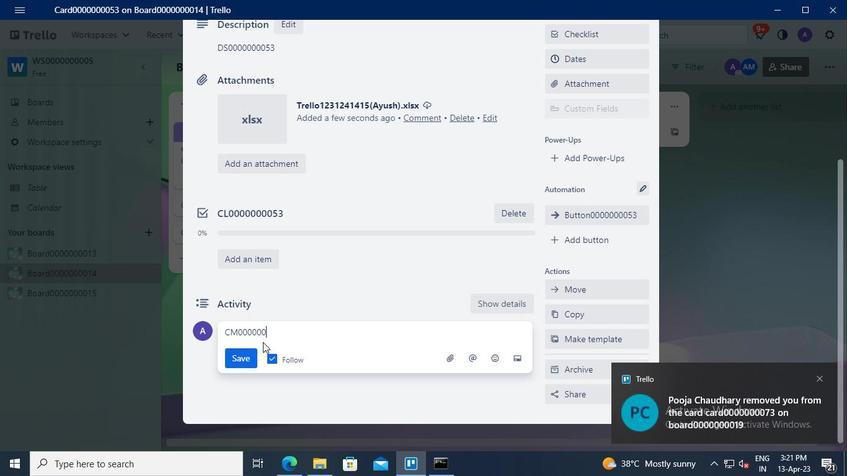 
Action: Keyboard <101>
Screenshot: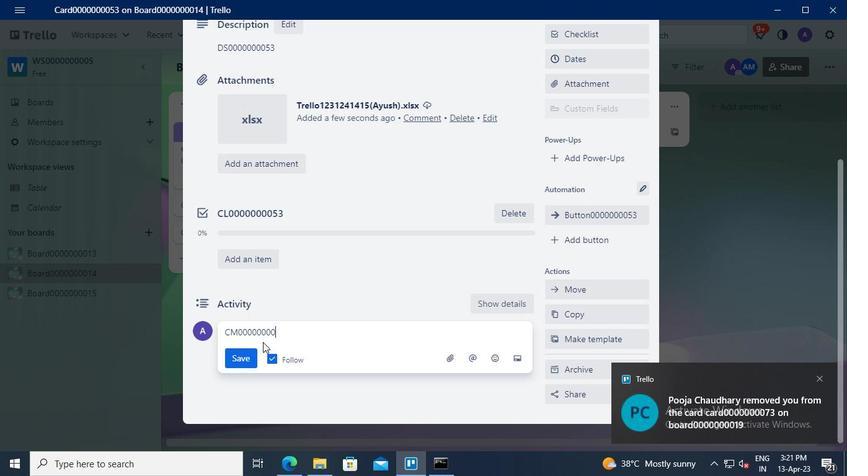 
Action: Keyboard <99>
Screenshot: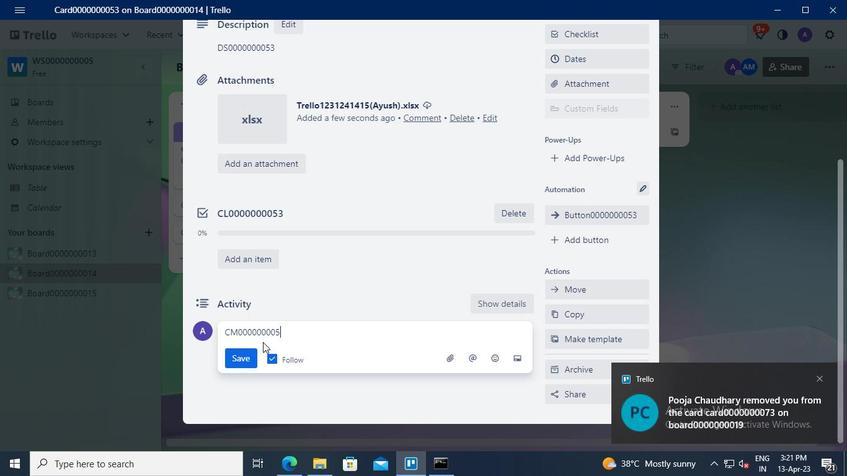 
Action: Mouse moved to (248, 356)
Screenshot: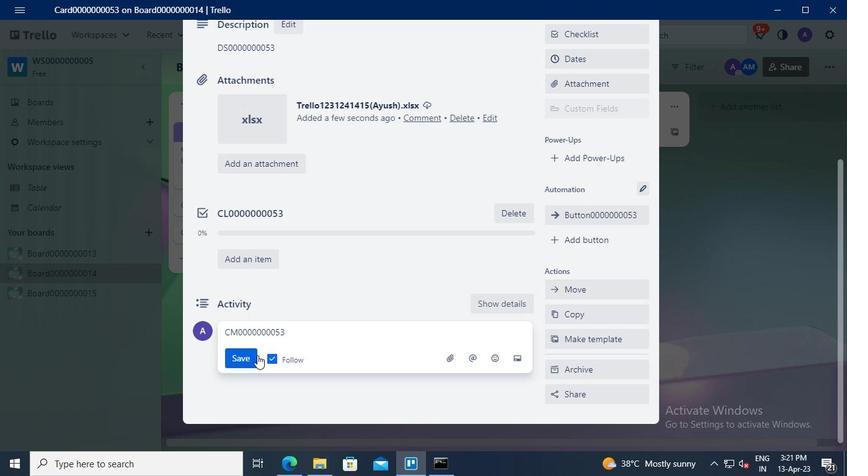 
Action: Mouse pressed left at (248, 356)
Screenshot: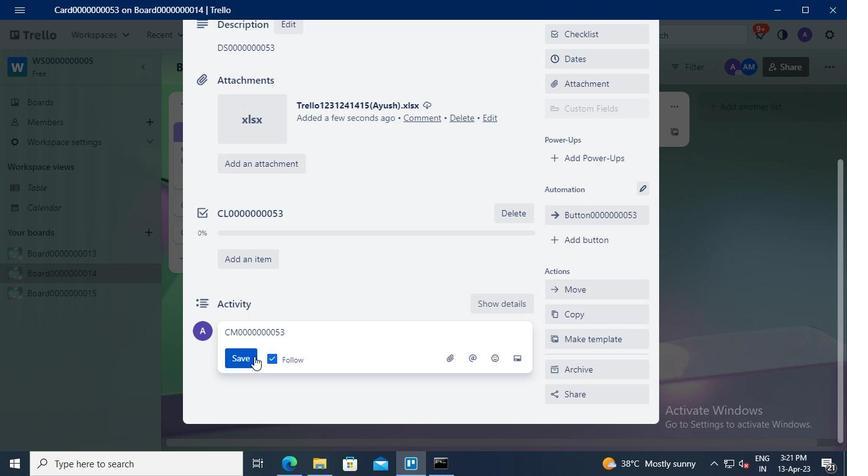 
Action: Mouse moved to (438, 471)
Screenshot: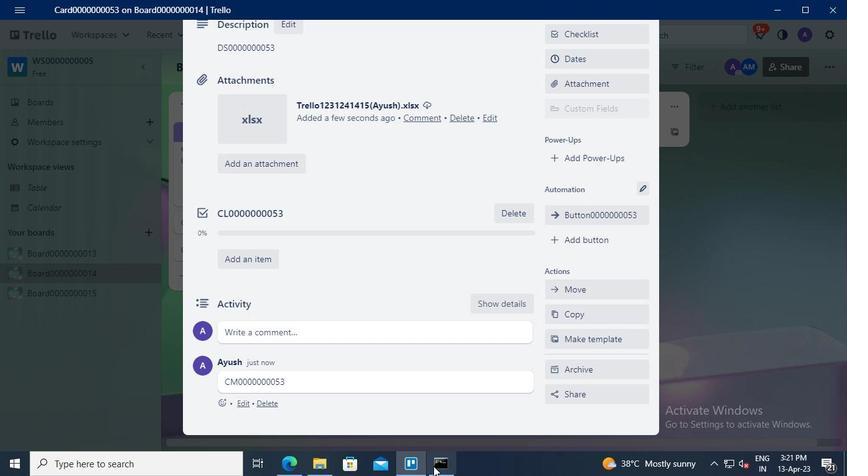 
Action: Mouse pressed left at (438, 471)
Screenshot: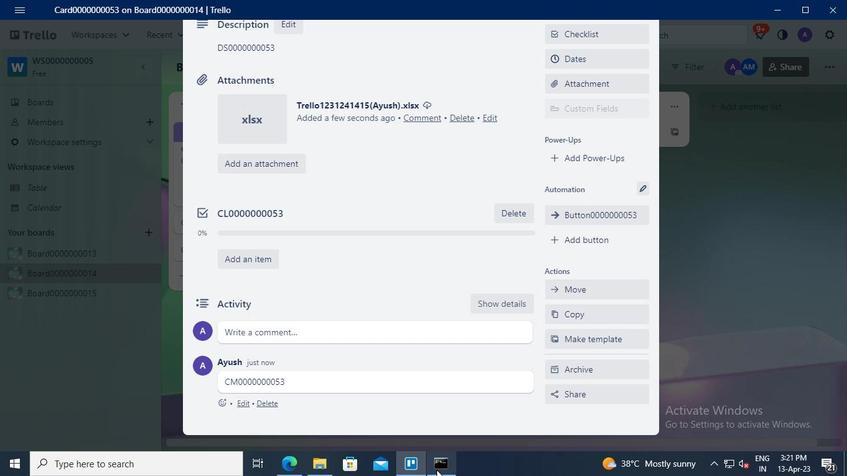 
Action: Mouse moved to (628, 43)
Screenshot: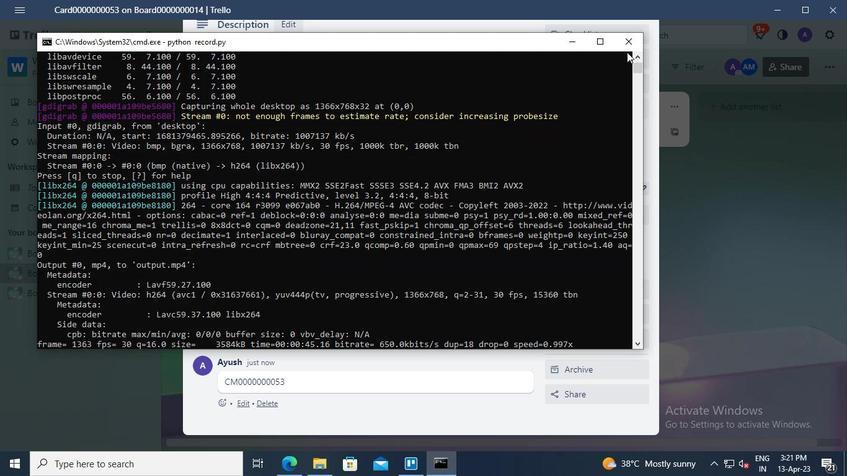 
Action: Mouse pressed left at (628, 43)
Screenshot: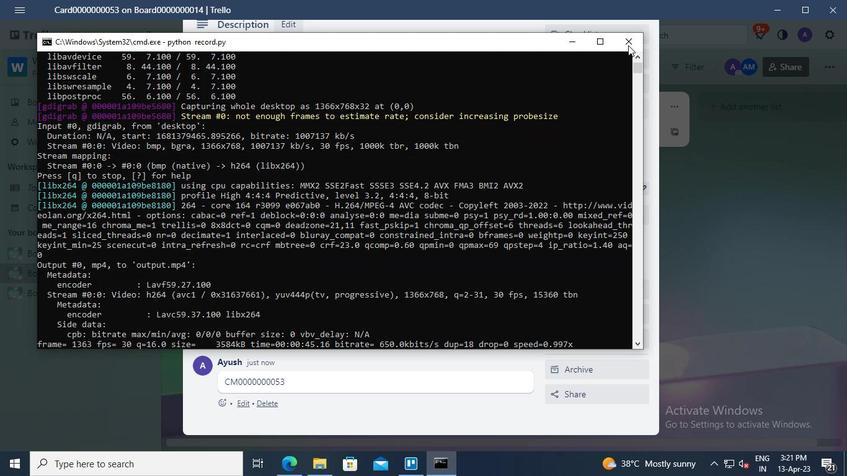 
